 Task: Find connections with filter location Lākheri with filter topic #linkedinwith filter profile language French with filter current company Park+ with filter school Dr. B.C. Roy Engineering College with filter industry Events Services with filter service category Immigration Law with filter keywords title Mechanic
Action: Mouse moved to (292, 191)
Screenshot: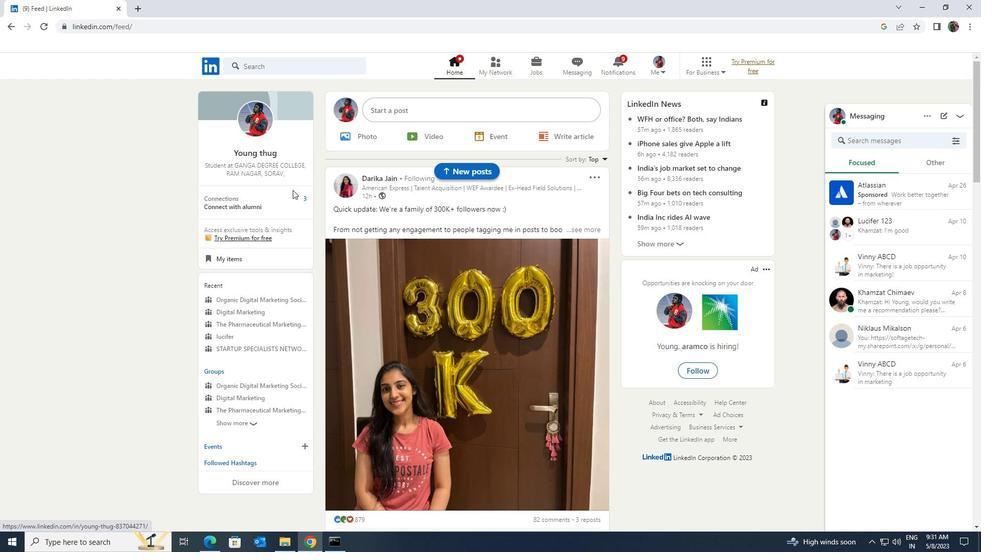 
Action: Mouse pressed left at (292, 191)
Screenshot: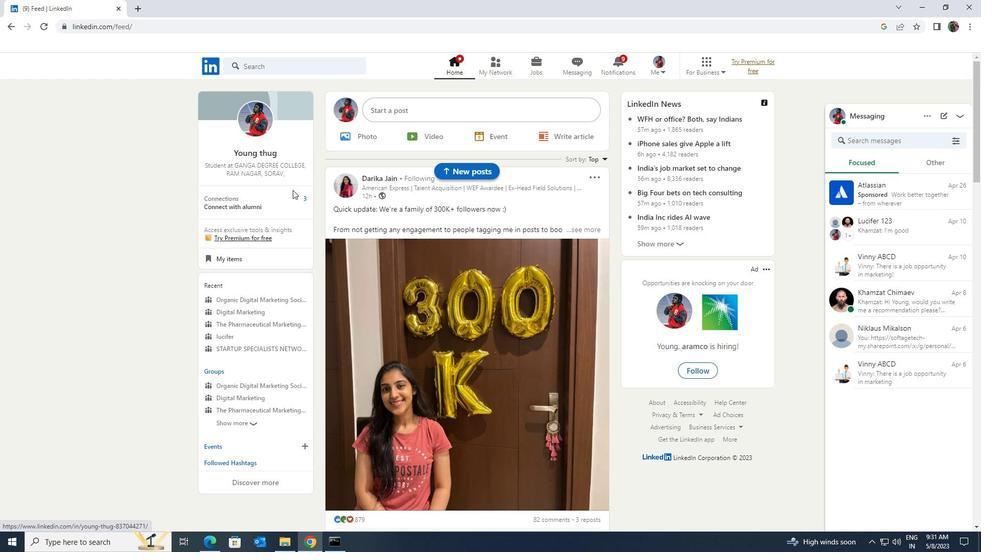 
Action: Mouse moved to (294, 199)
Screenshot: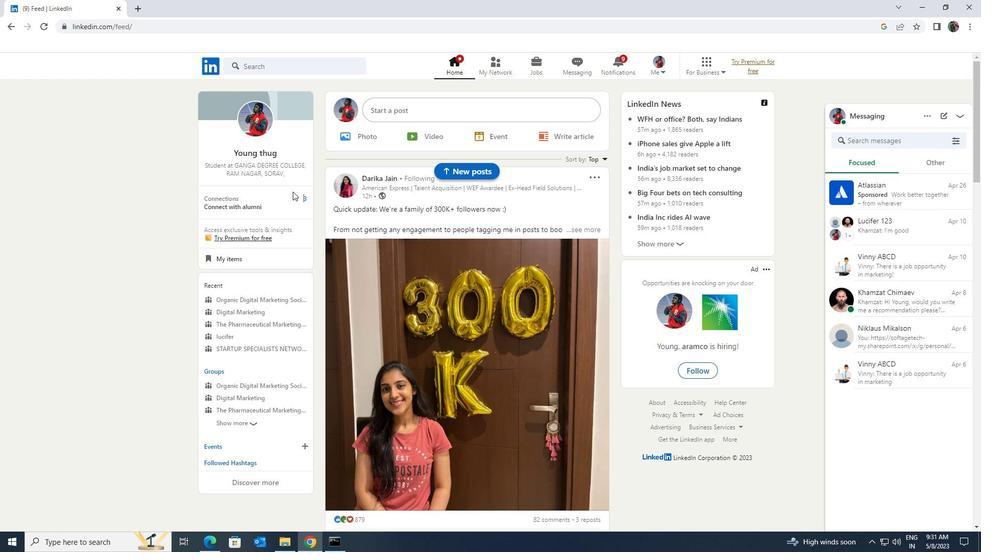 
Action: Mouse pressed left at (294, 199)
Screenshot: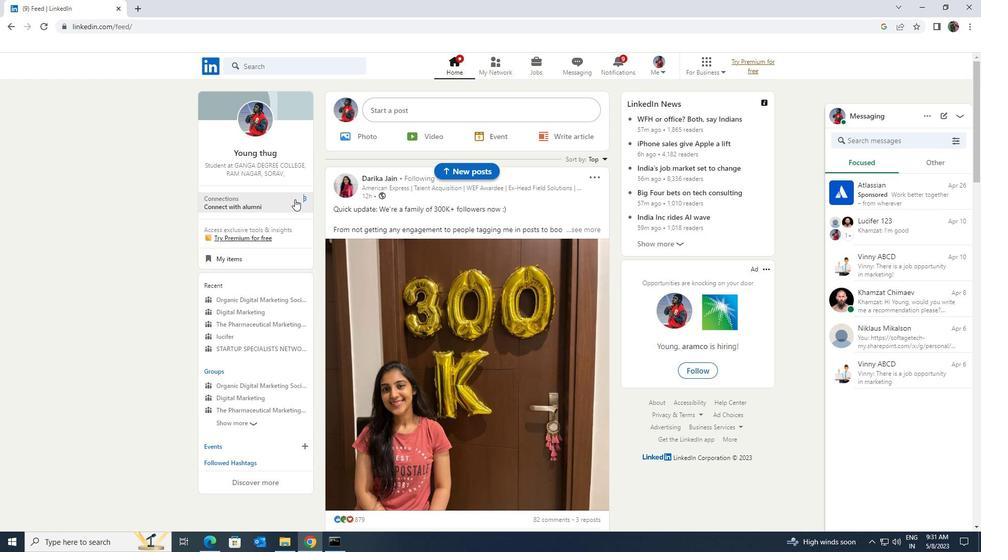 
Action: Mouse moved to (293, 121)
Screenshot: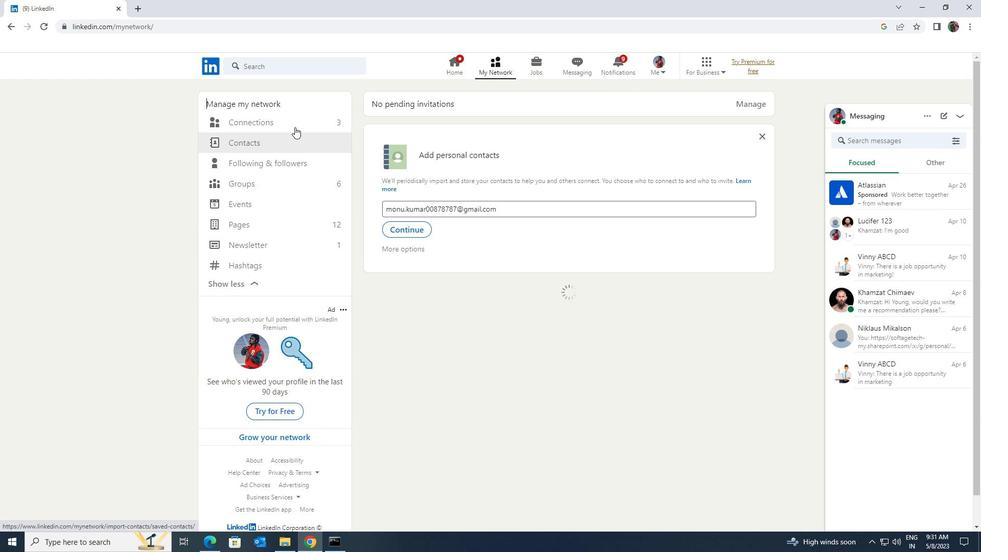 
Action: Mouse pressed left at (293, 121)
Screenshot: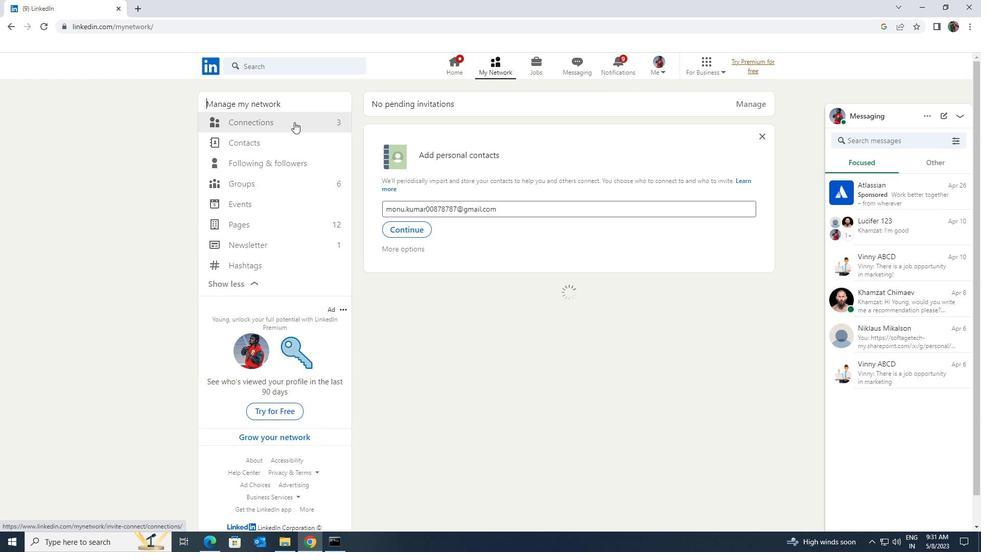 
Action: Mouse moved to (545, 125)
Screenshot: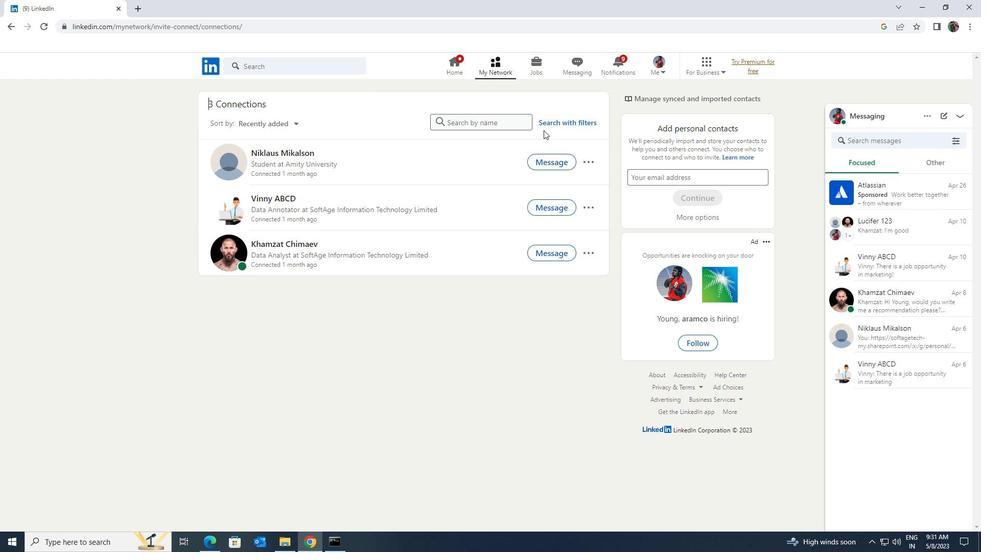 
Action: Mouse pressed left at (545, 125)
Screenshot: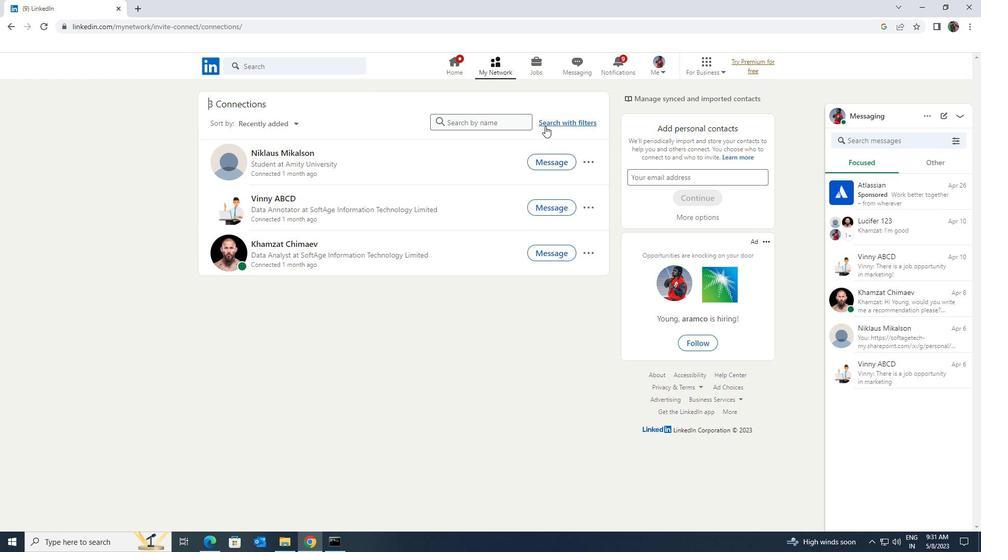 
Action: Mouse moved to (530, 95)
Screenshot: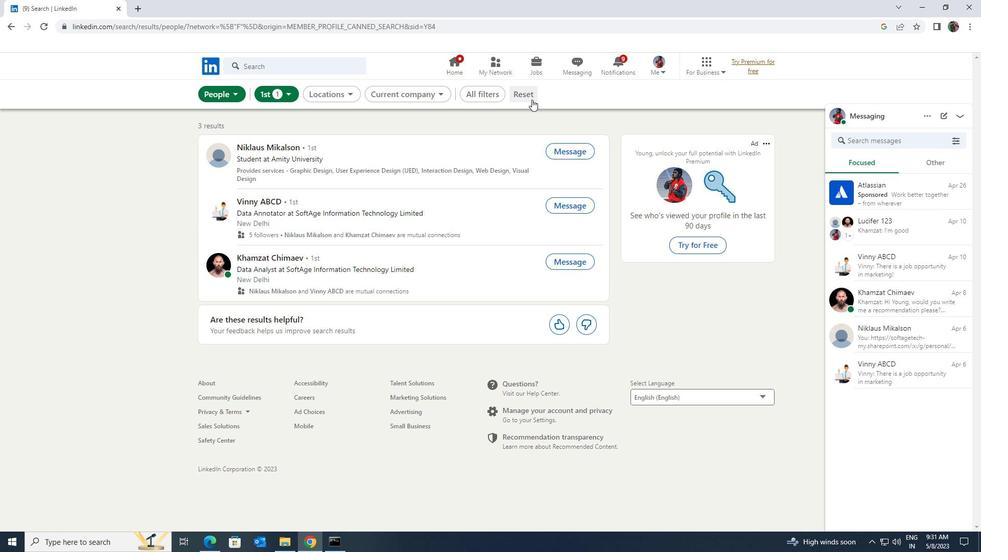 
Action: Mouse pressed left at (530, 95)
Screenshot: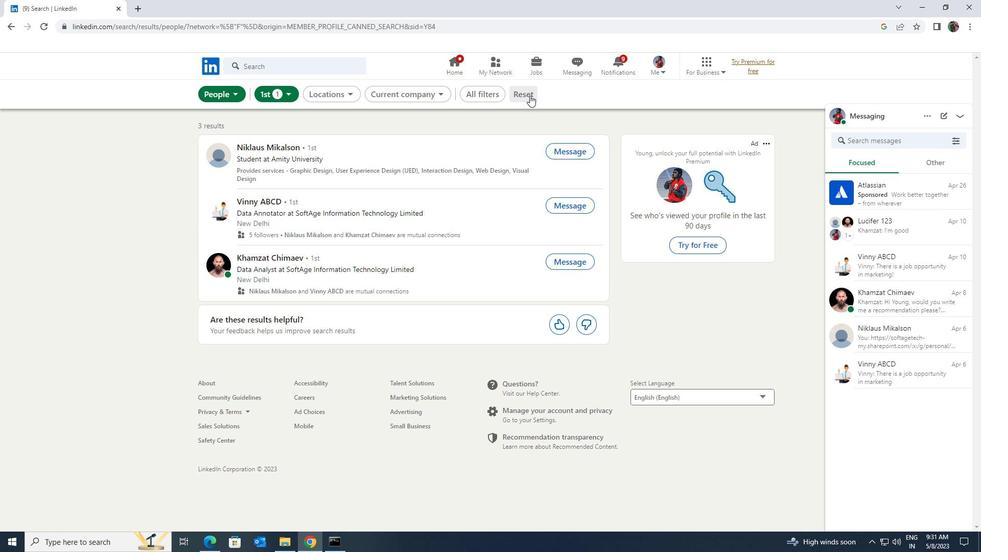 
Action: Mouse moved to (512, 95)
Screenshot: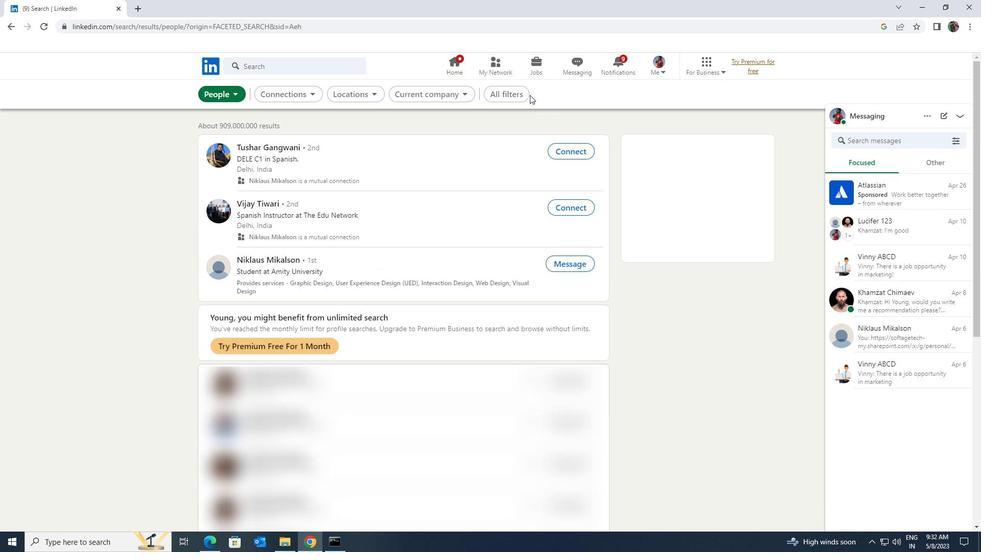 
Action: Mouse pressed left at (512, 95)
Screenshot: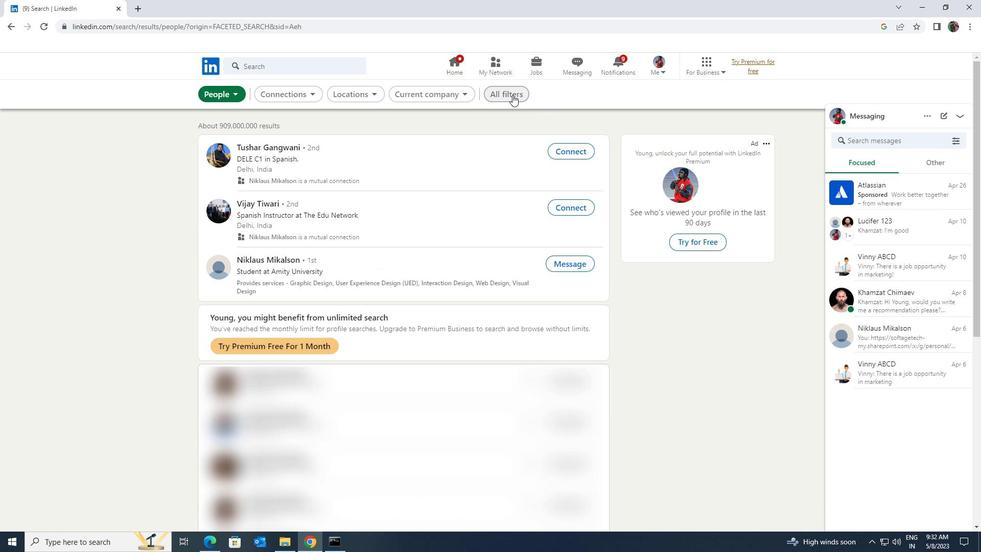 
Action: Mouse moved to (841, 397)
Screenshot: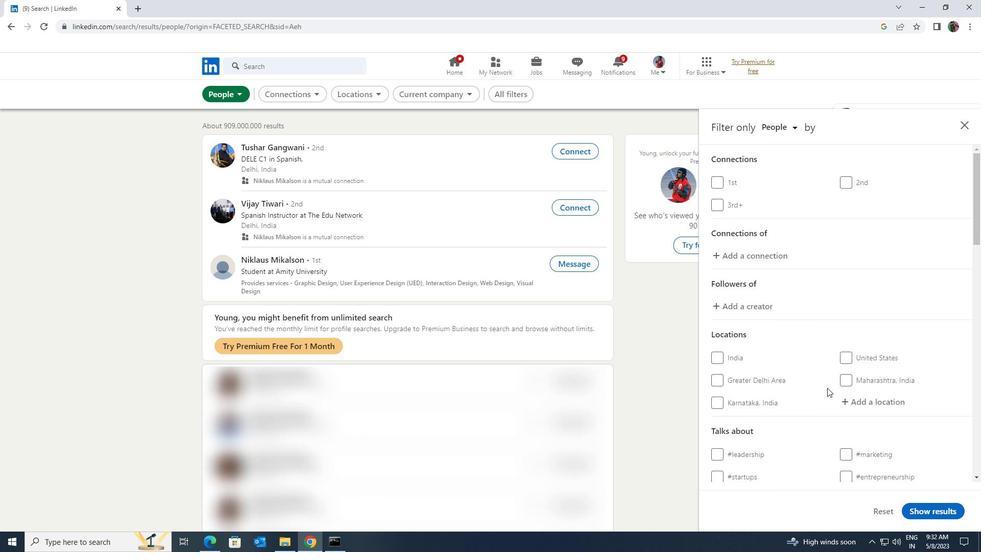 
Action: Mouse pressed left at (841, 397)
Screenshot: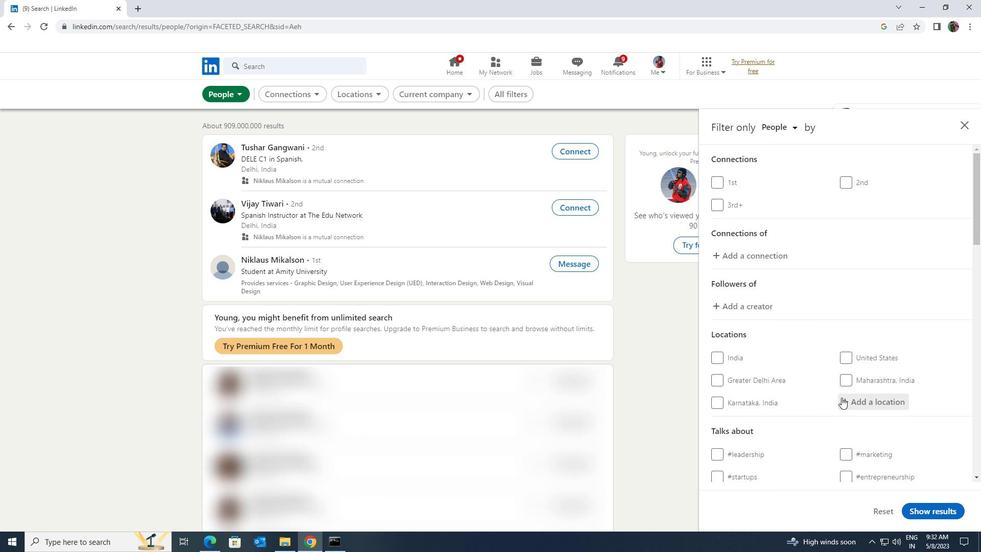 
Action: Key pressed <Key.shift>LAKHERI<Key.enter>
Screenshot: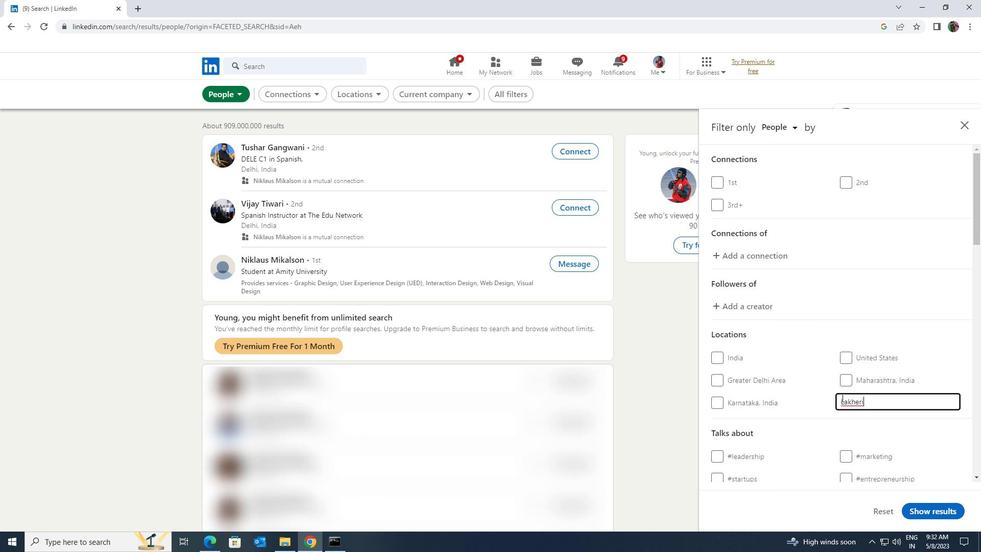 
Action: Mouse scrolled (841, 397) with delta (0, 0)
Screenshot: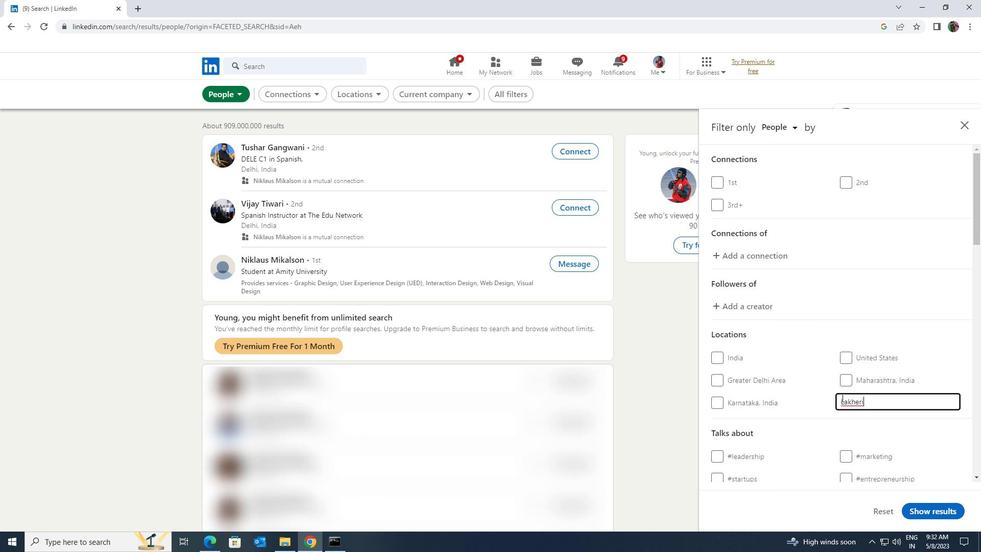 
Action: Mouse scrolled (841, 397) with delta (0, 0)
Screenshot: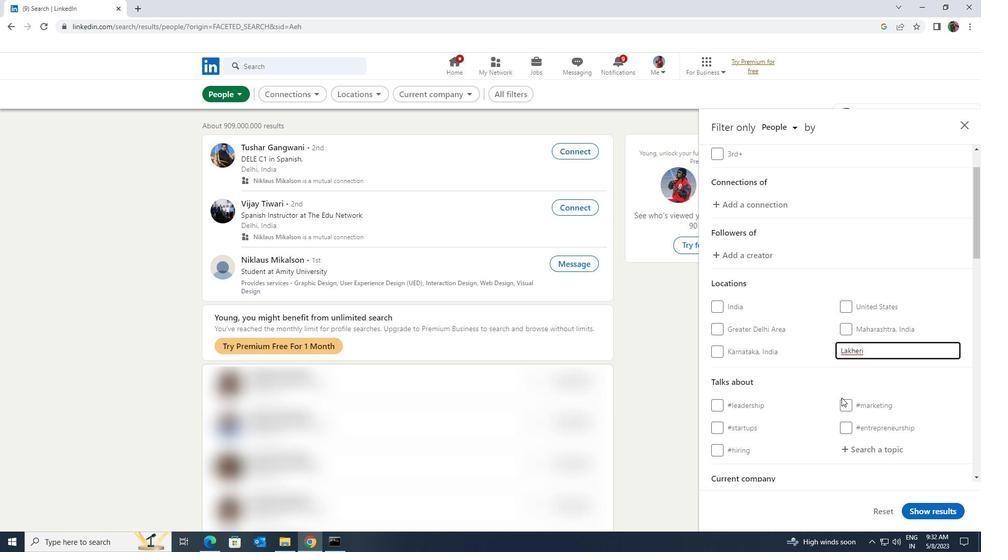 
Action: Mouse moved to (843, 397)
Screenshot: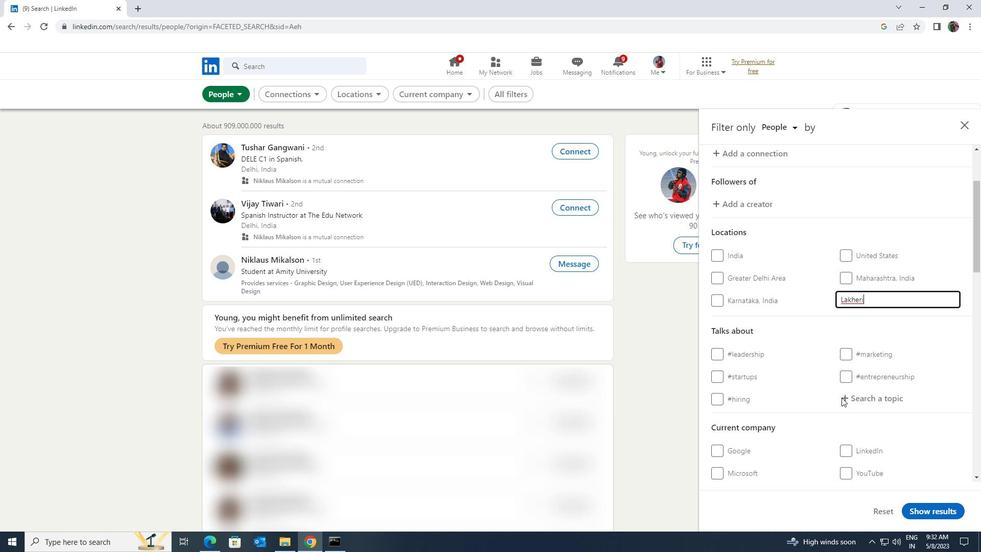 
Action: Mouse pressed left at (843, 397)
Screenshot: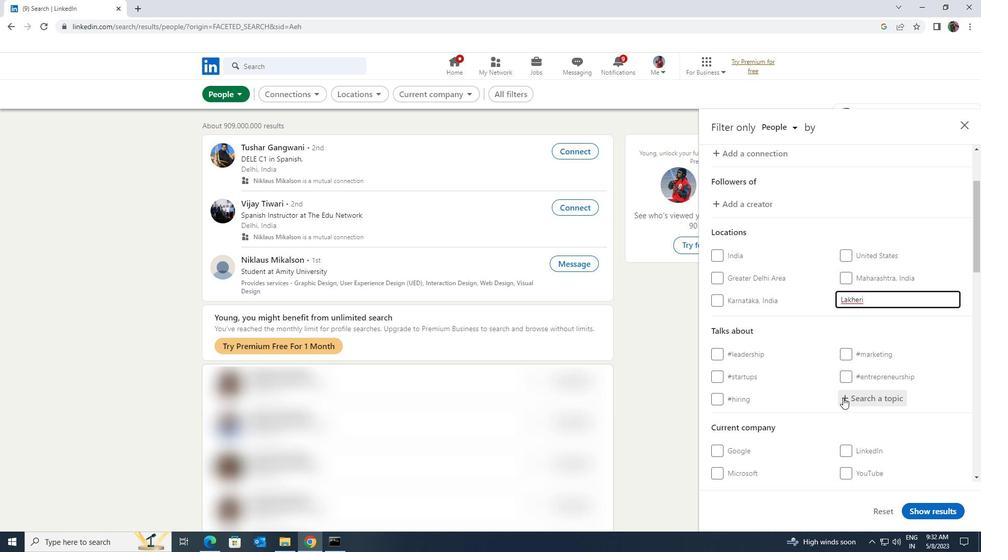 
Action: Key pressed <Key.shift>LINKEDI
Screenshot: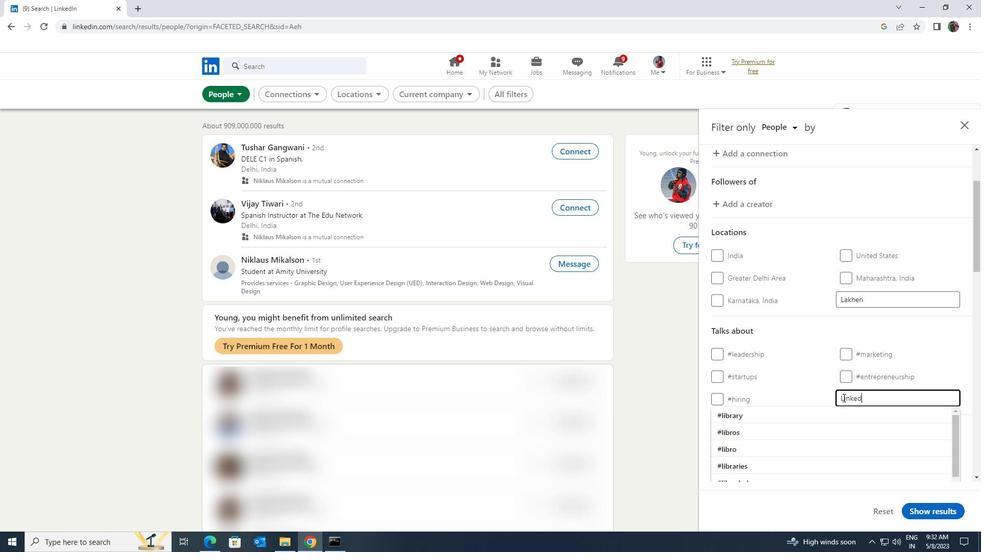 
Action: Mouse moved to (843, 407)
Screenshot: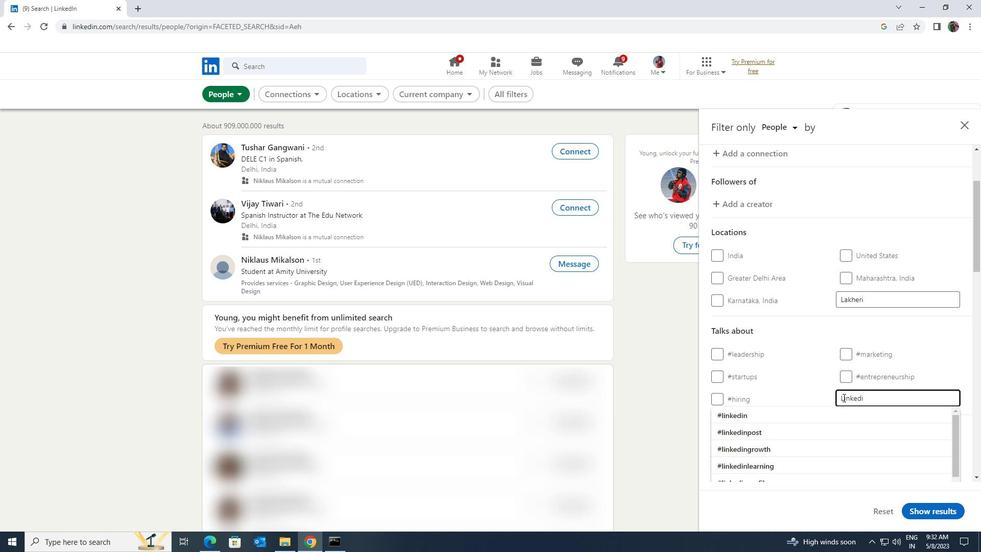 
Action: Mouse pressed left at (843, 407)
Screenshot: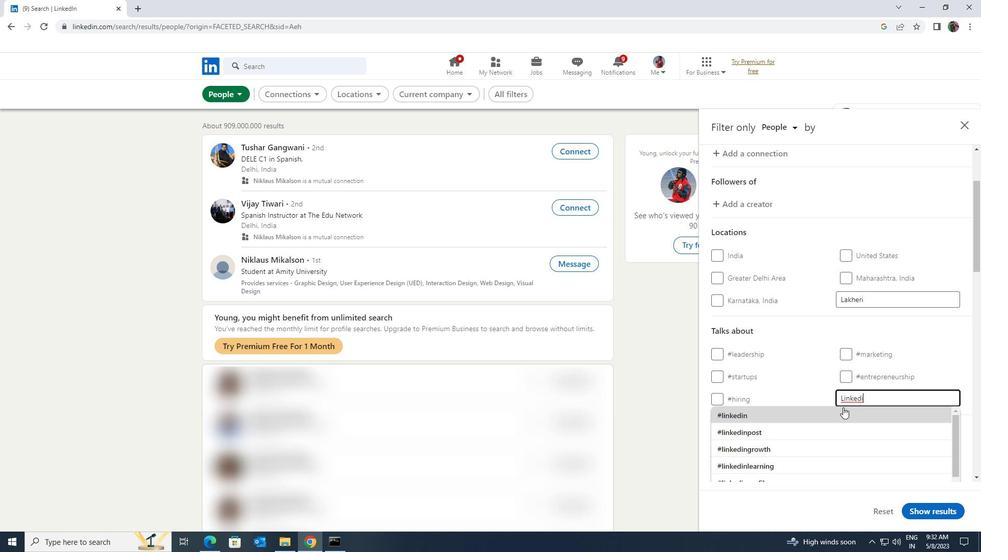 
Action: Mouse scrolled (843, 406) with delta (0, 0)
Screenshot: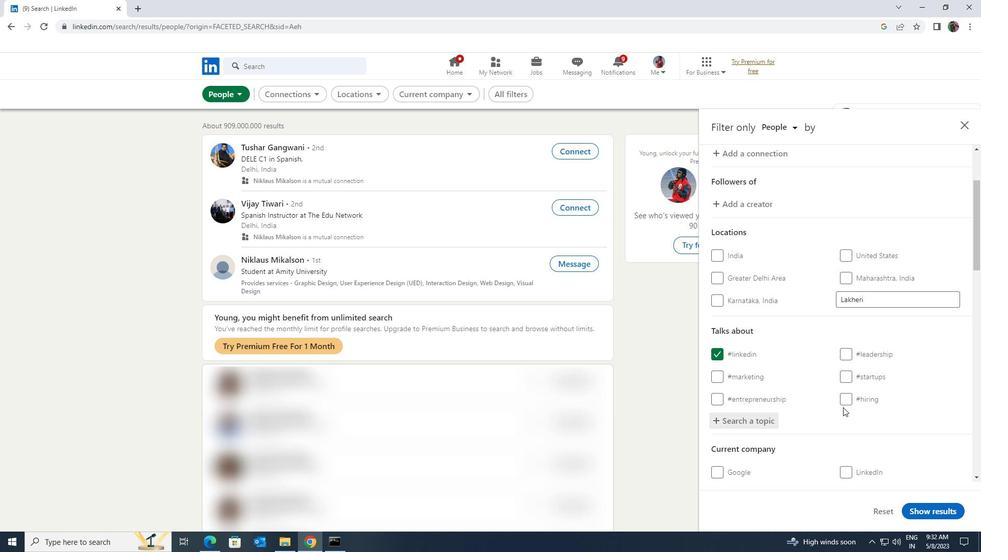 
Action: Mouse scrolled (843, 406) with delta (0, 0)
Screenshot: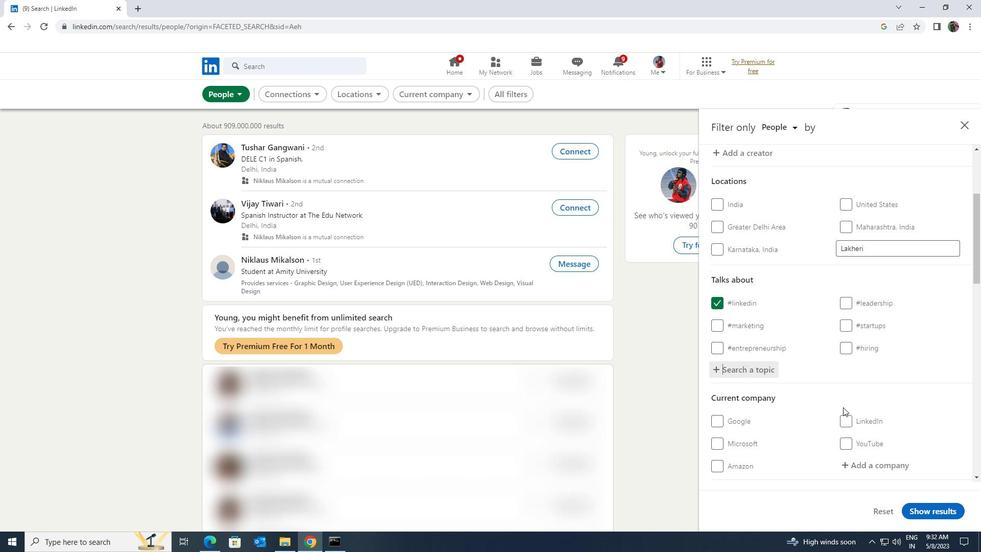 
Action: Mouse scrolled (843, 406) with delta (0, 0)
Screenshot: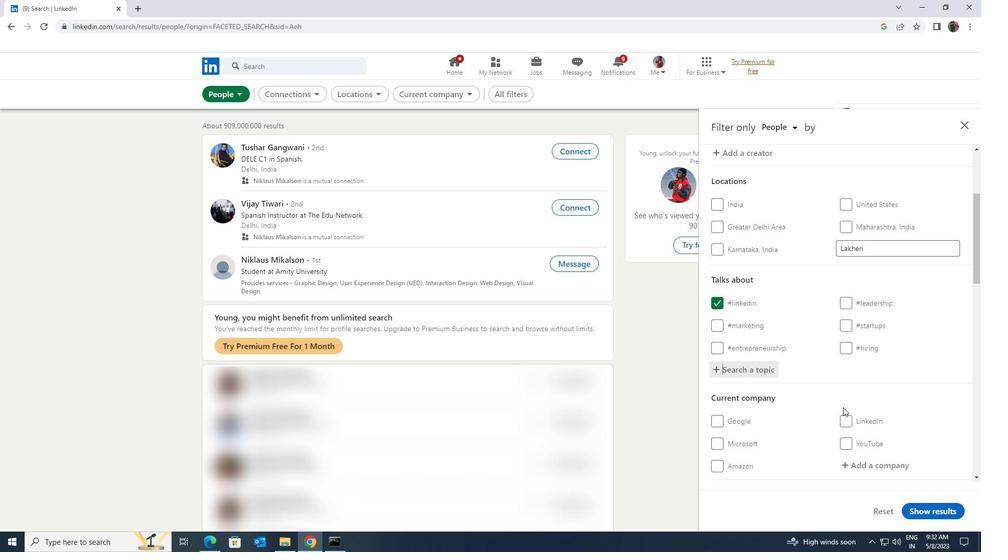 
Action: Mouse scrolled (843, 406) with delta (0, 0)
Screenshot: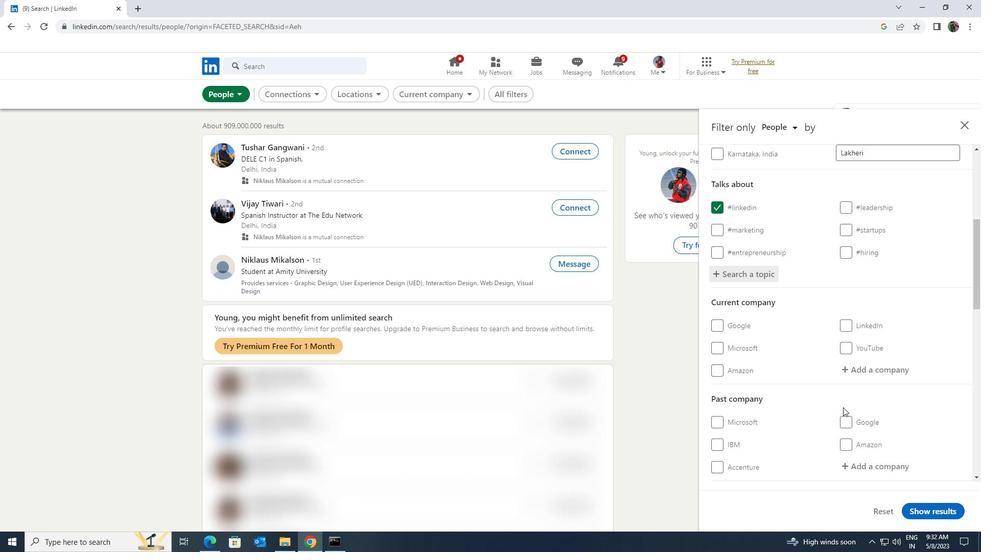 
Action: Mouse scrolled (843, 406) with delta (0, 0)
Screenshot: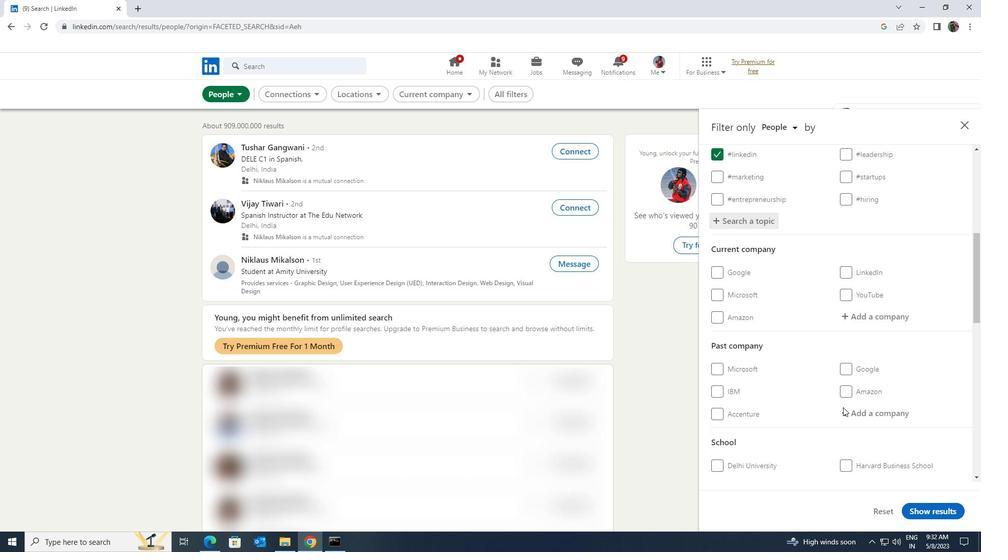 
Action: Mouse scrolled (843, 406) with delta (0, 0)
Screenshot: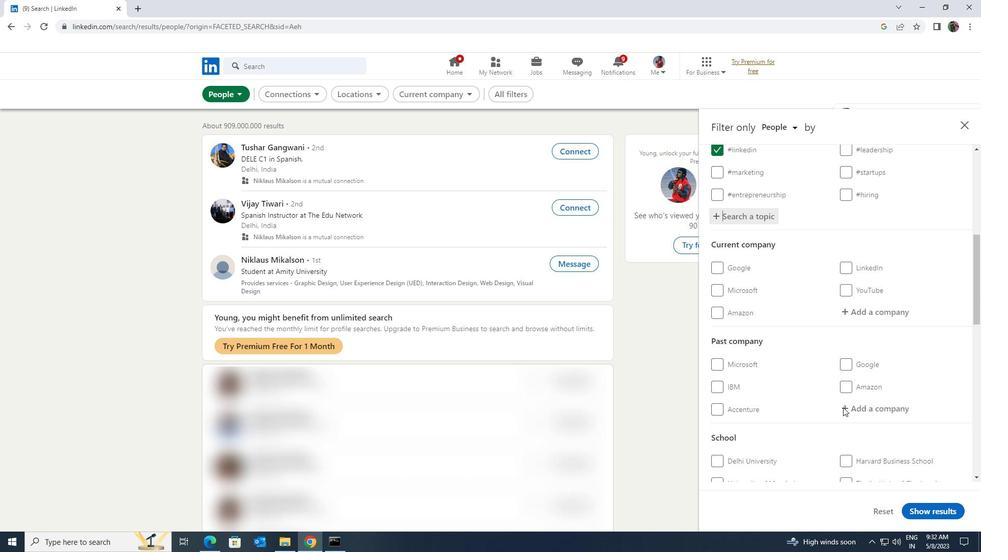 
Action: Mouse scrolled (843, 406) with delta (0, 0)
Screenshot: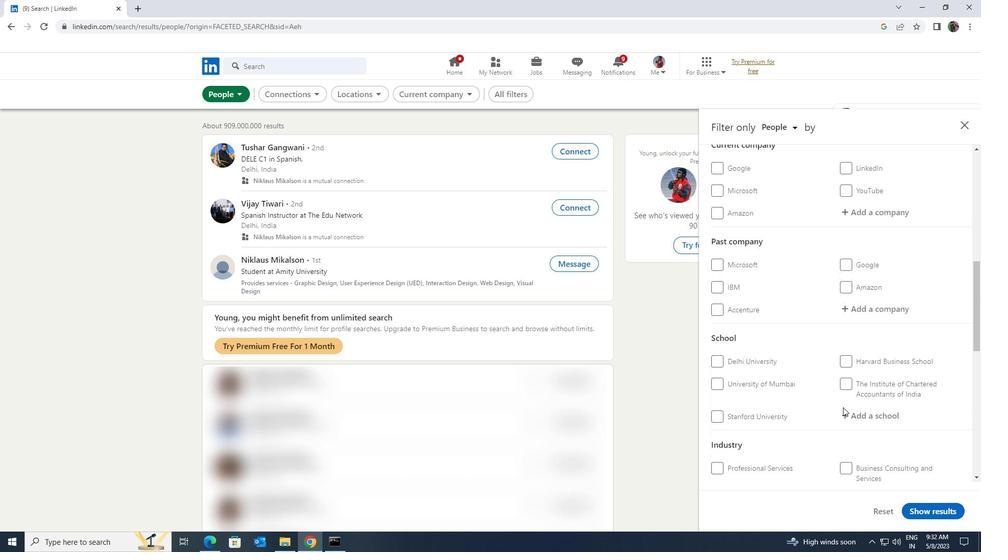 
Action: Mouse scrolled (843, 406) with delta (0, 0)
Screenshot: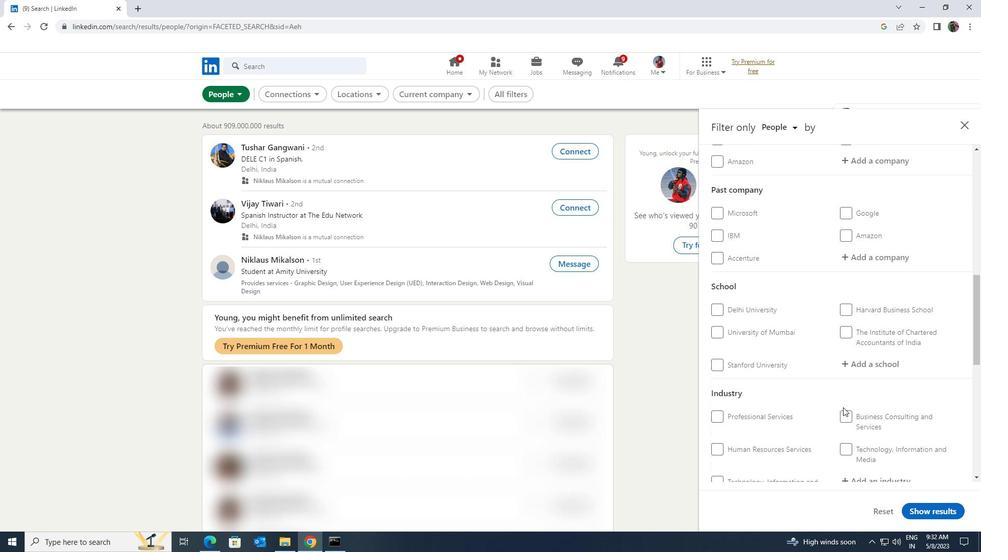 
Action: Mouse scrolled (843, 406) with delta (0, 0)
Screenshot: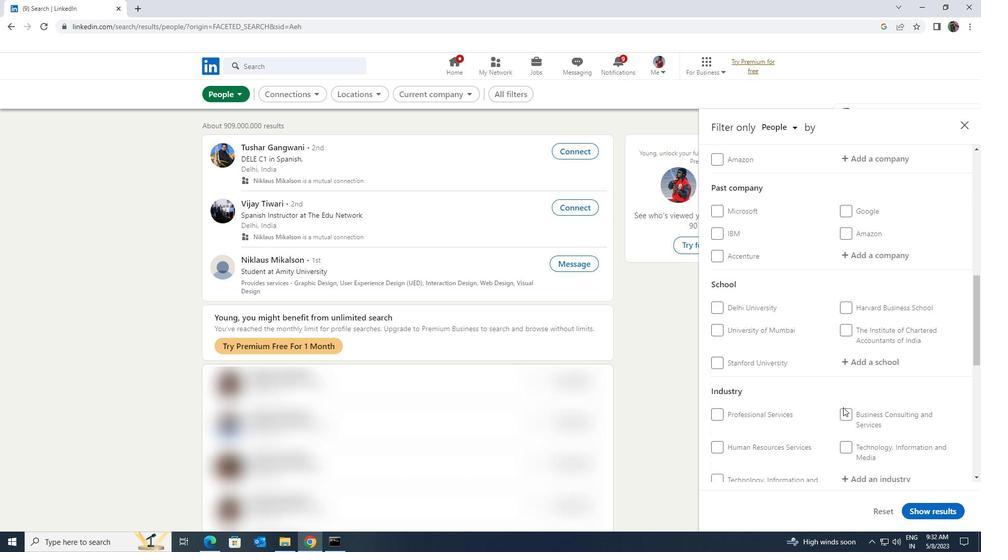 
Action: Mouse scrolled (843, 406) with delta (0, 0)
Screenshot: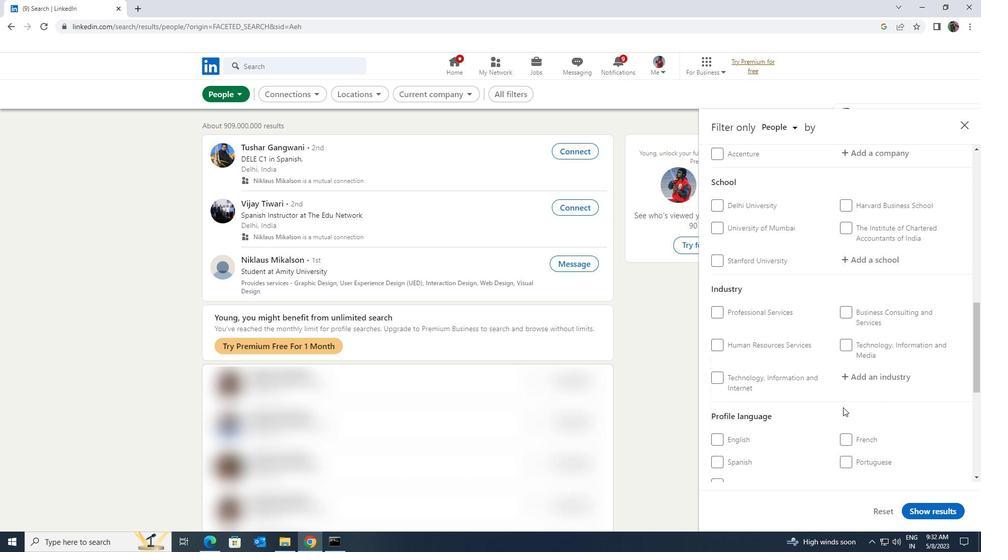 
Action: Mouse moved to (846, 389)
Screenshot: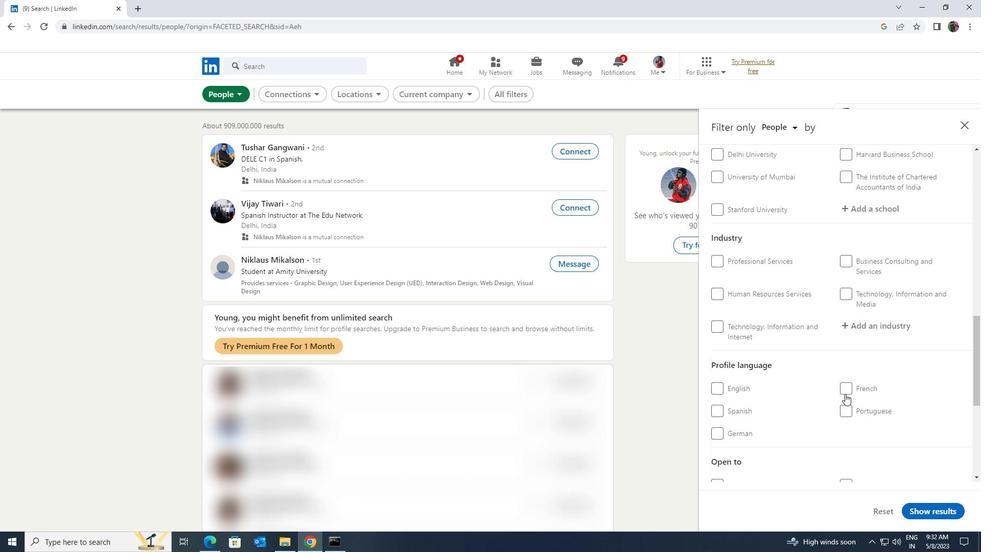 
Action: Mouse pressed left at (846, 389)
Screenshot: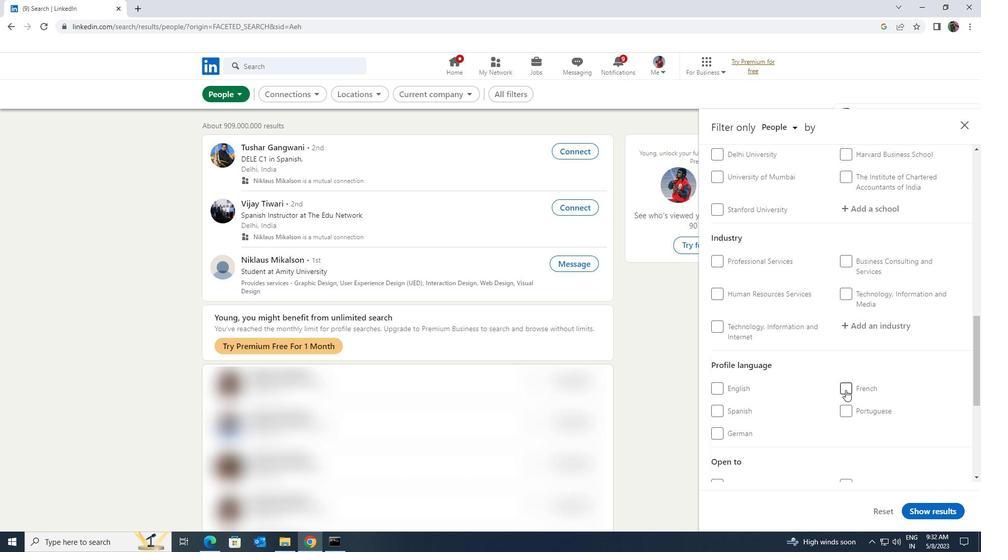 
Action: Mouse scrolled (846, 390) with delta (0, 0)
Screenshot: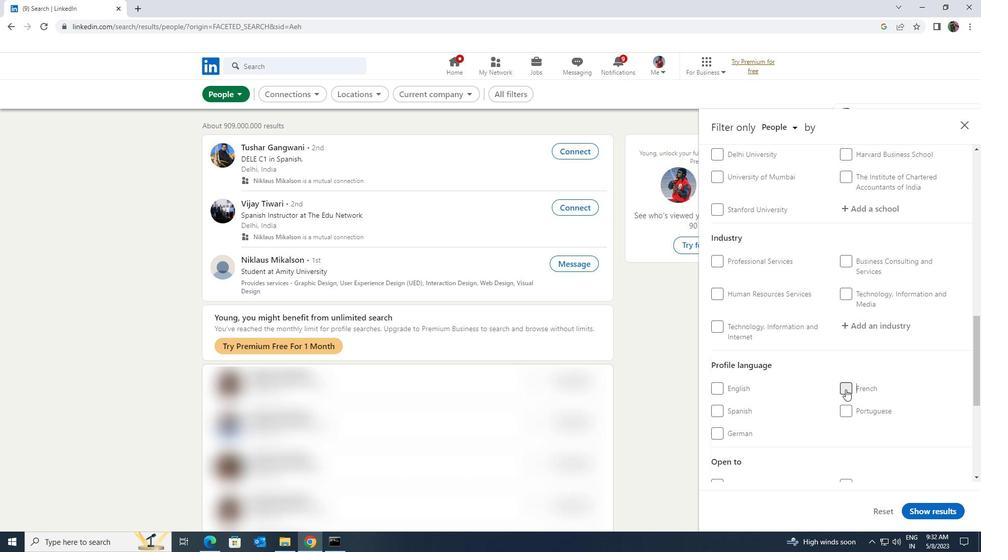 
Action: Mouse scrolled (846, 390) with delta (0, 0)
Screenshot: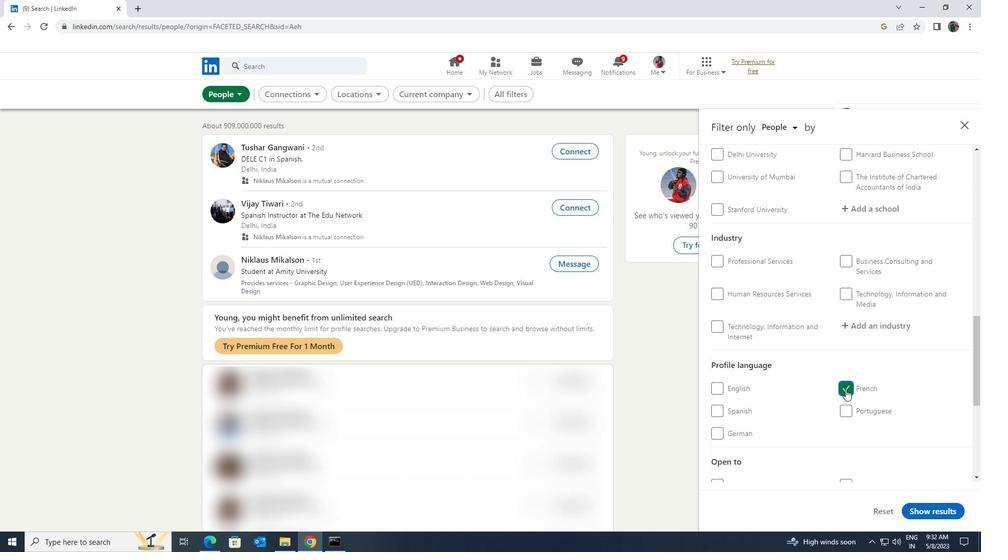 
Action: Mouse scrolled (846, 390) with delta (0, 0)
Screenshot: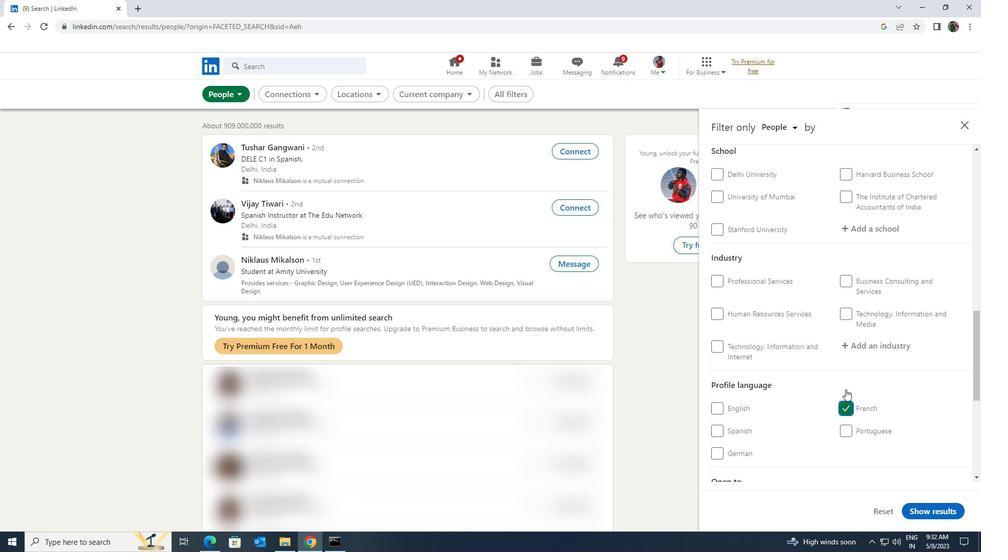 
Action: Mouse scrolled (846, 390) with delta (0, 0)
Screenshot: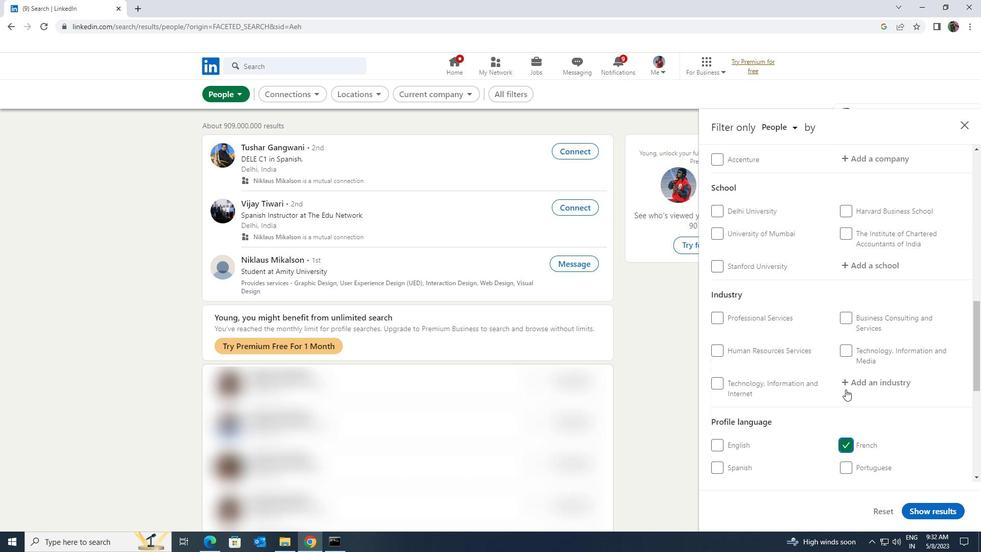 
Action: Mouse scrolled (846, 390) with delta (0, 0)
Screenshot: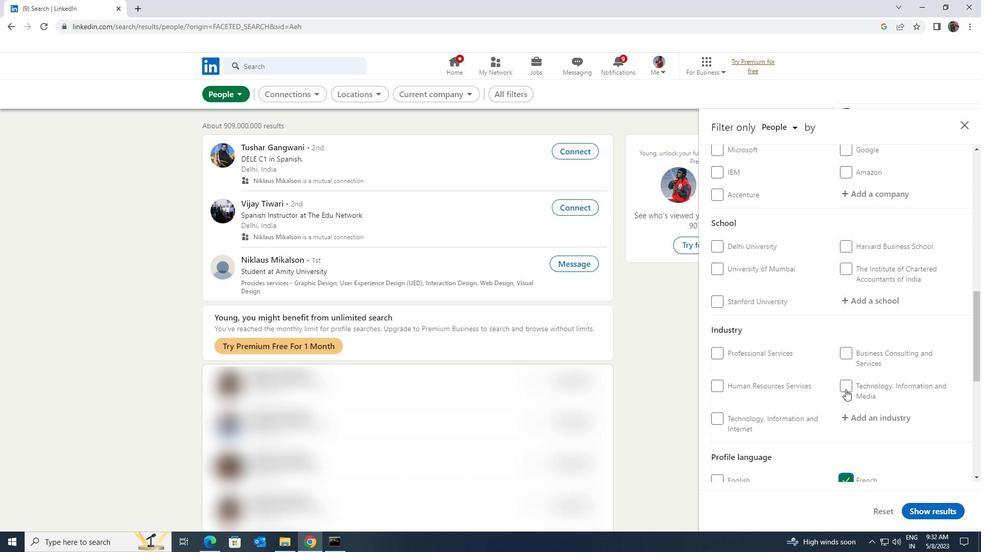 
Action: Mouse scrolled (846, 390) with delta (0, 0)
Screenshot: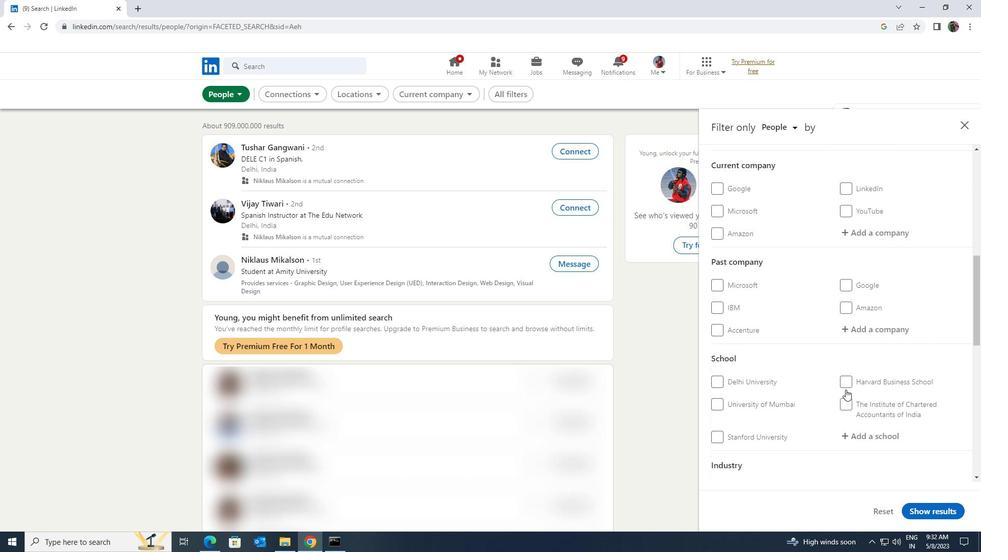 
Action: Mouse scrolled (846, 390) with delta (0, 0)
Screenshot: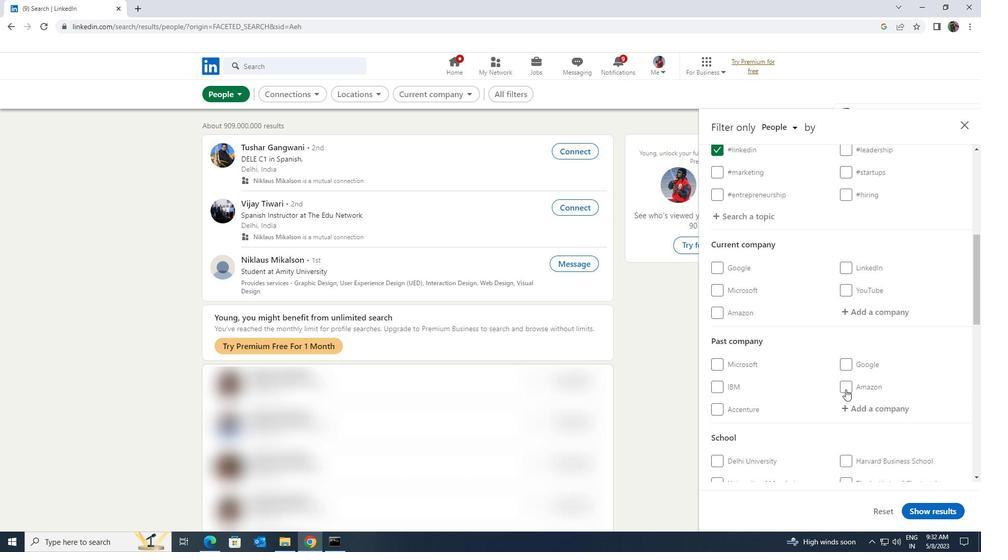 
Action: Mouse scrolled (846, 390) with delta (0, 0)
Screenshot: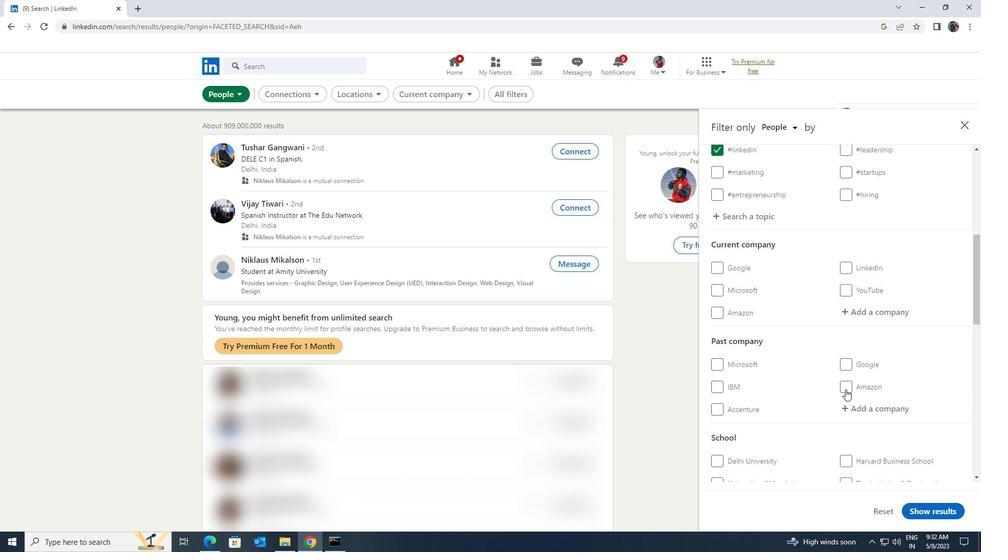 
Action: Mouse moved to (854, 410)
Screenshot: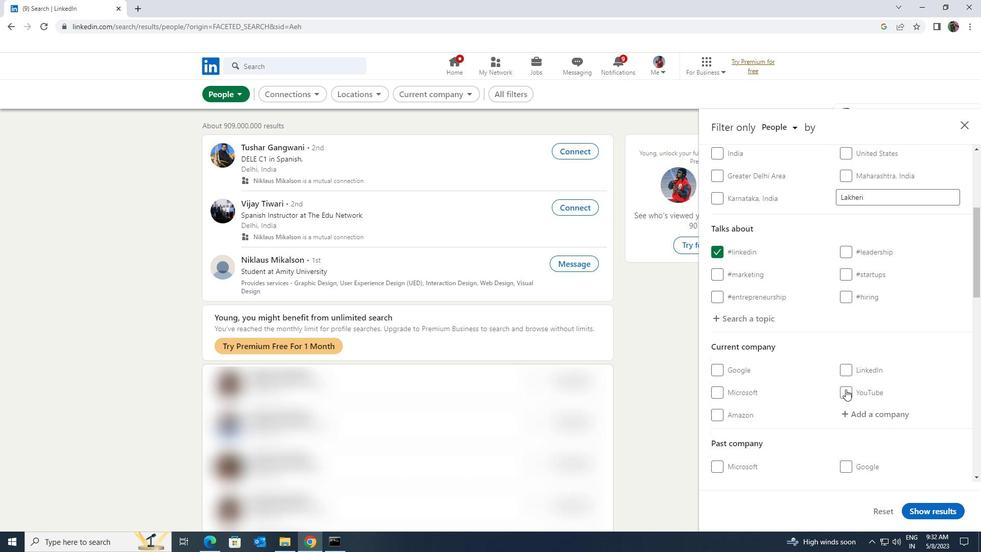 
Action: Mouse pressed left at (854, 410)
Screenshot: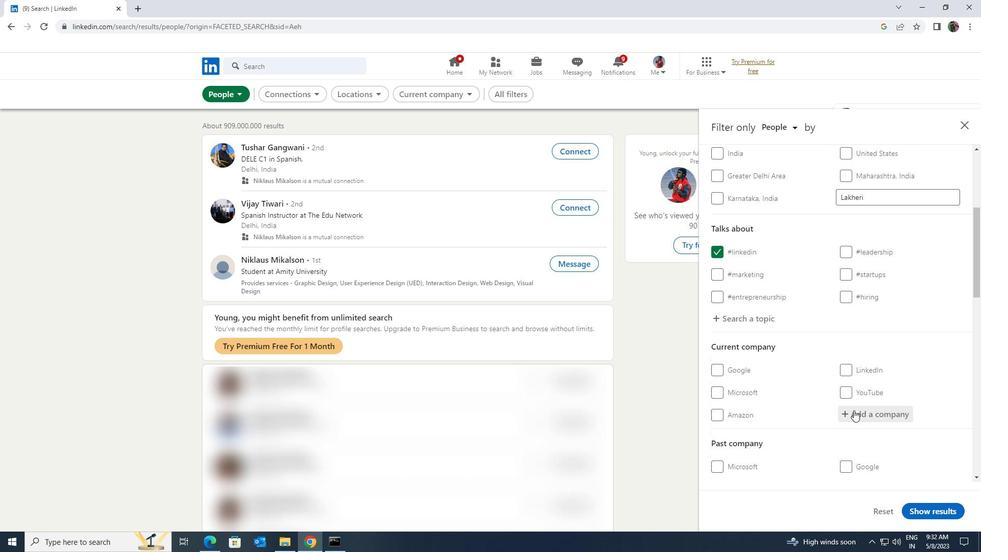 
Action: Key pressed <Key.shift>PARK+
Screenshot: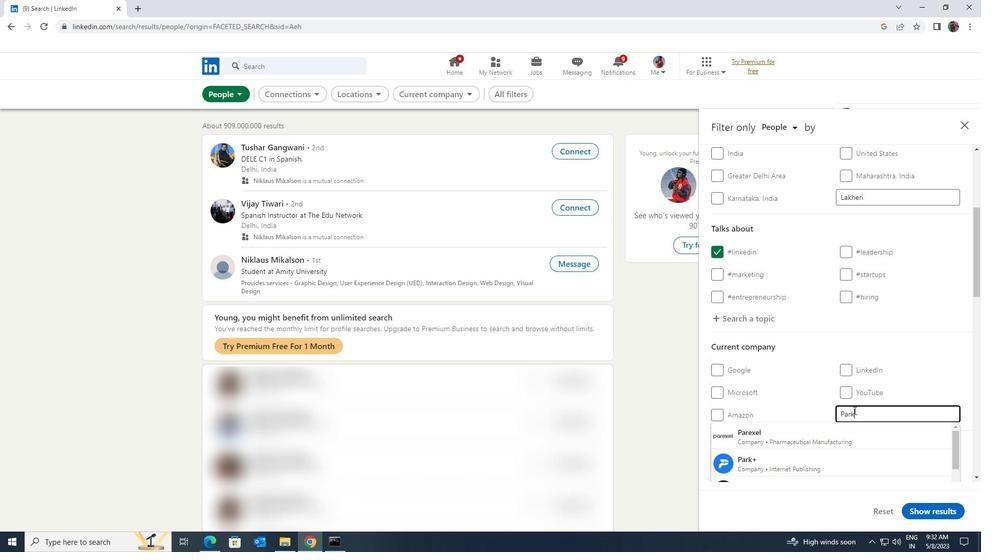 
Action: Mouse moved to (854, 425)
Screenshot: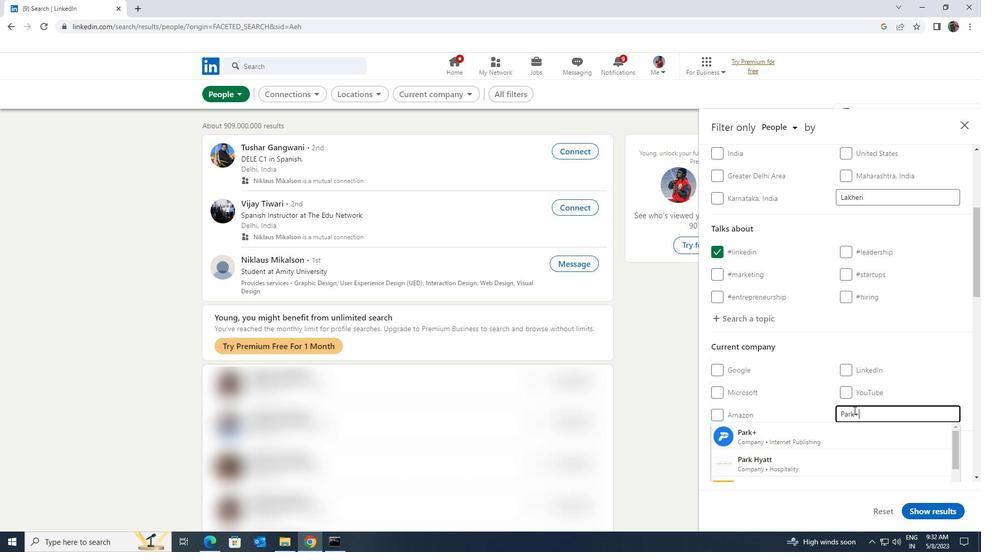 
Action: Mouse pressed left at (854, 425)
Screenshot: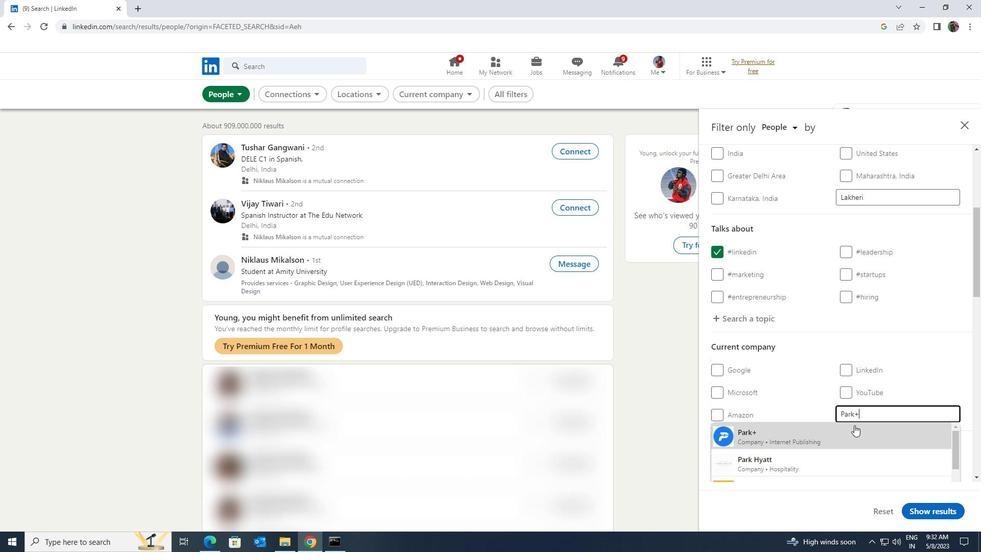 
Action: Mouse moved to (855, 423)
Screenshot: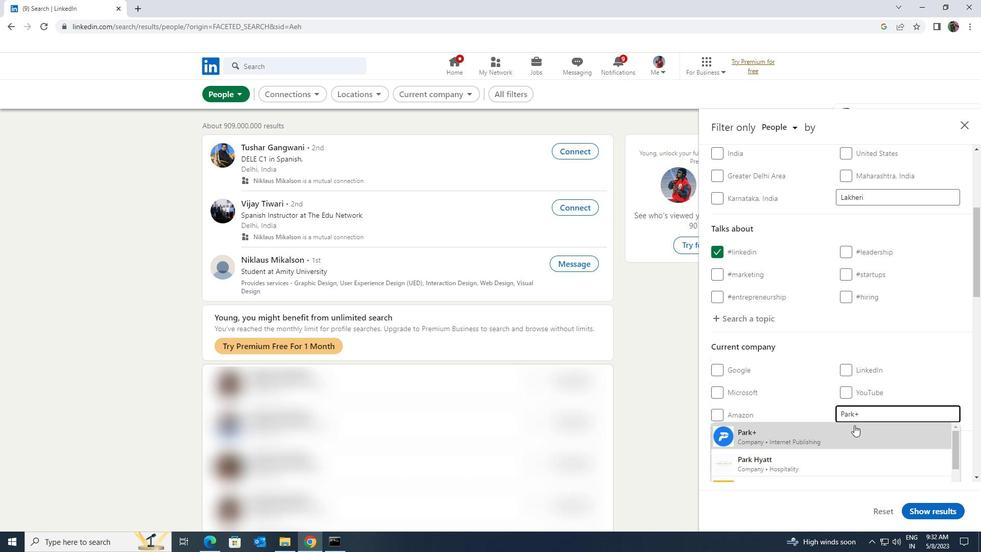 
Action: Mouse scrolled (855, 423) with delta (0, 0)
Screenshot: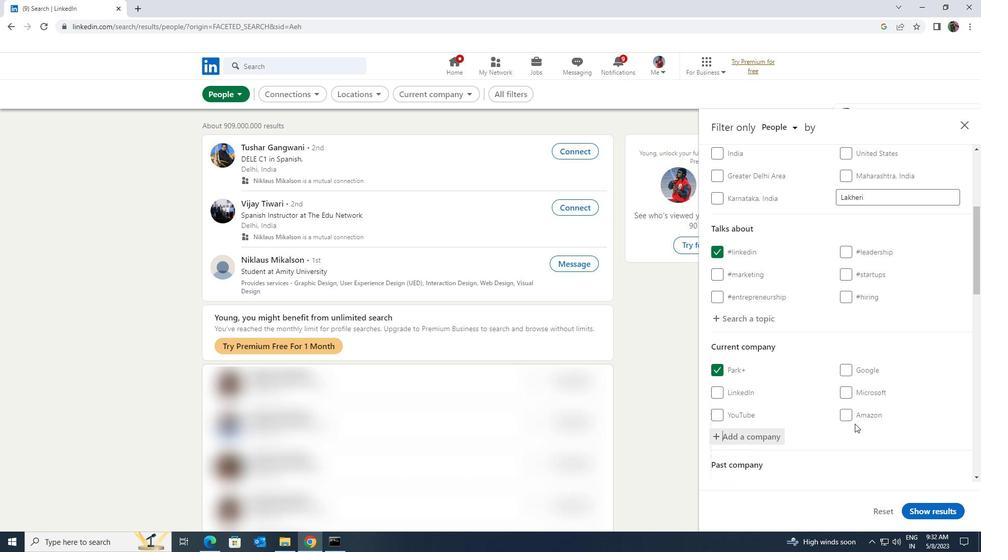 
Action: Mouse scrolled (855, 423) with delta (0, 0)
Screenshot: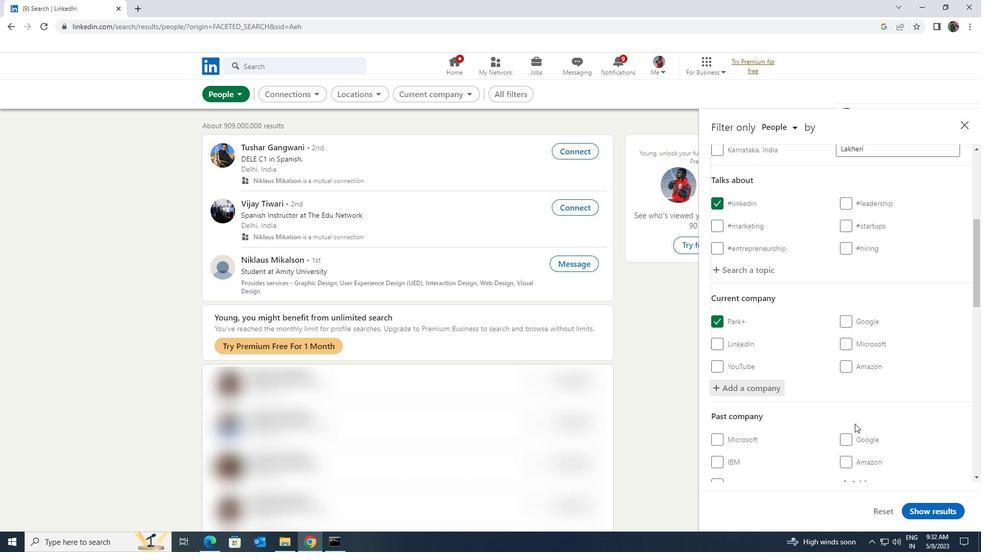 
Action: Mouse scrolled (855, 423) with delta (0, 0)
Screenshot: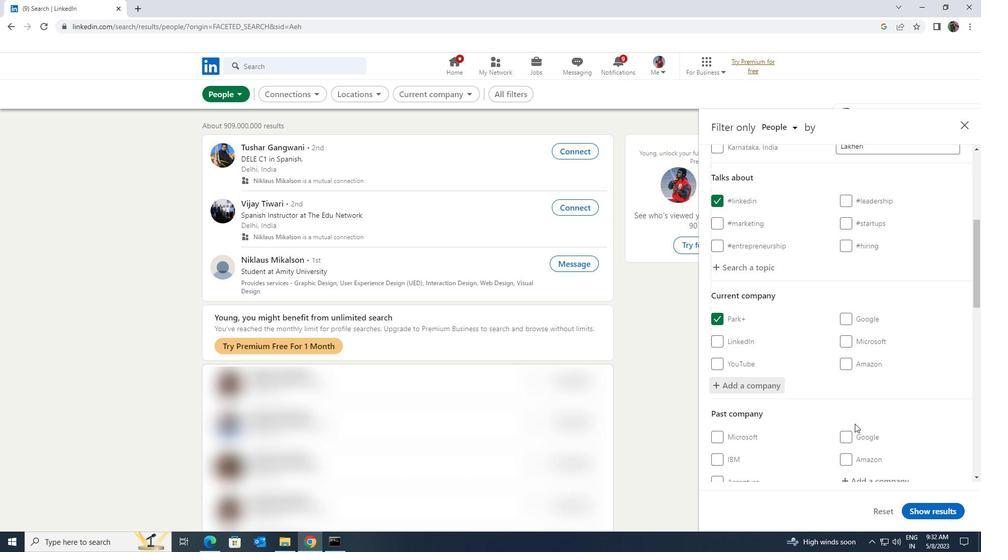 
Action: Mouse scrolled (855, 423) with delta (0, 0)
Screenshot: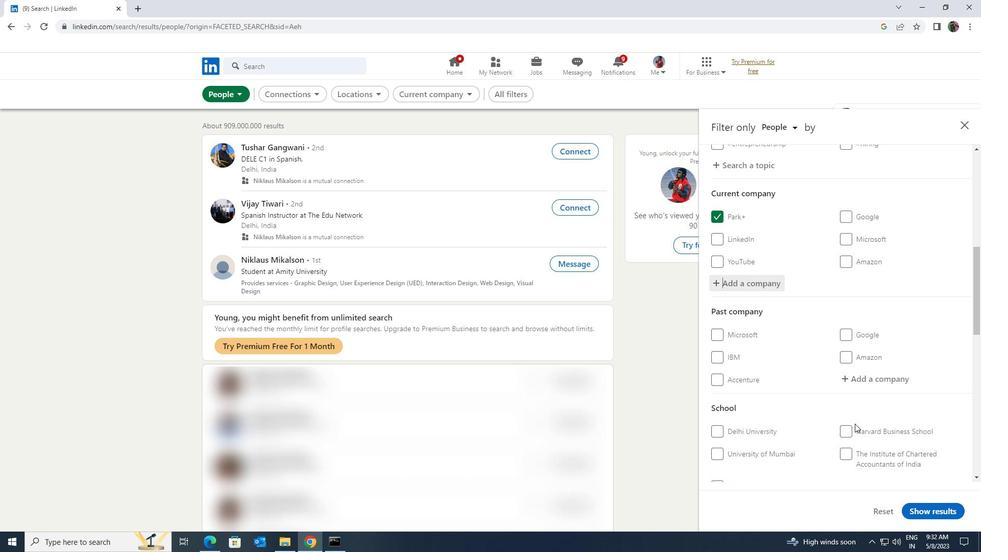 
Action: Mouse scrolled (855, 423) with delta (0, 0)
Screenshot: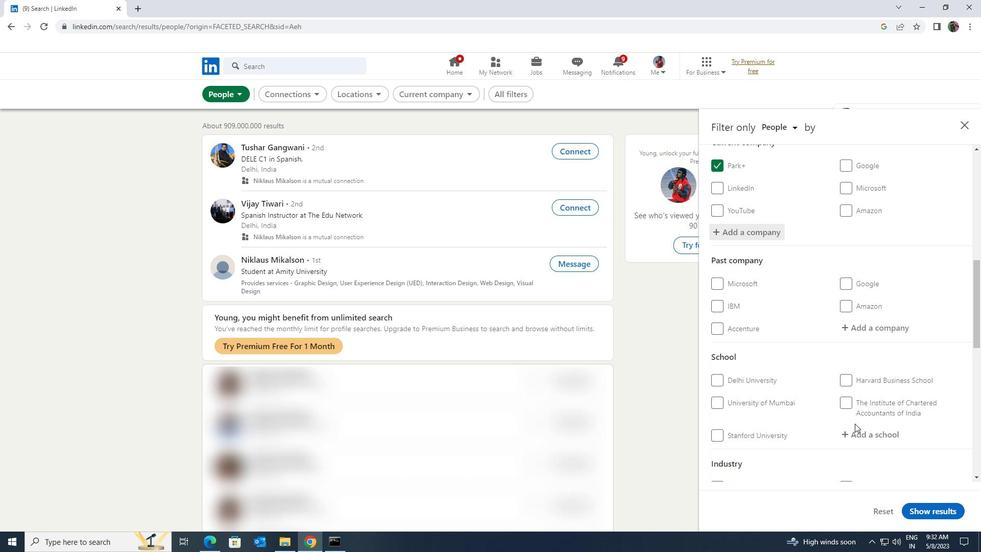 
Action: Mouse moved to (858, 389)
Screenshot: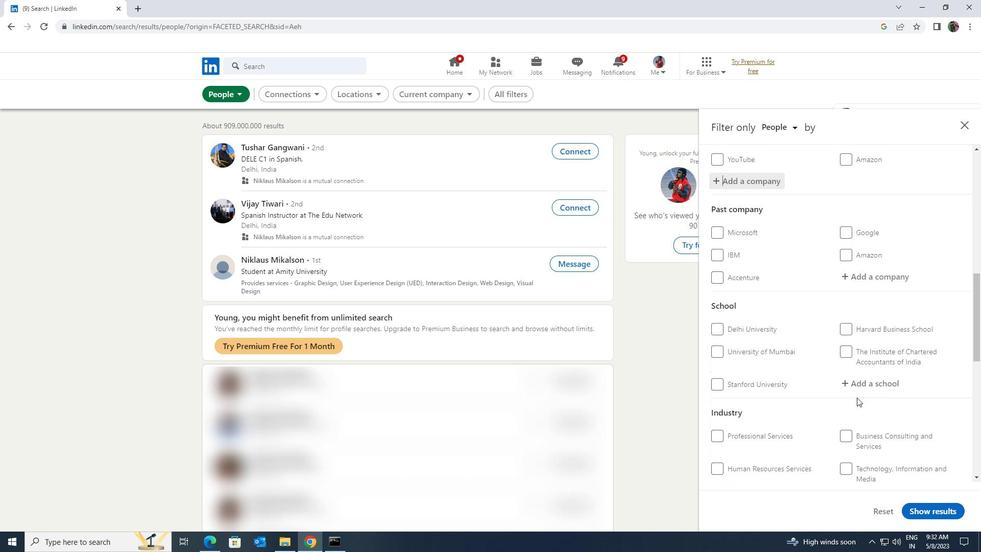 
Action: Mouse pressed left at (858, 389)
Screenshot: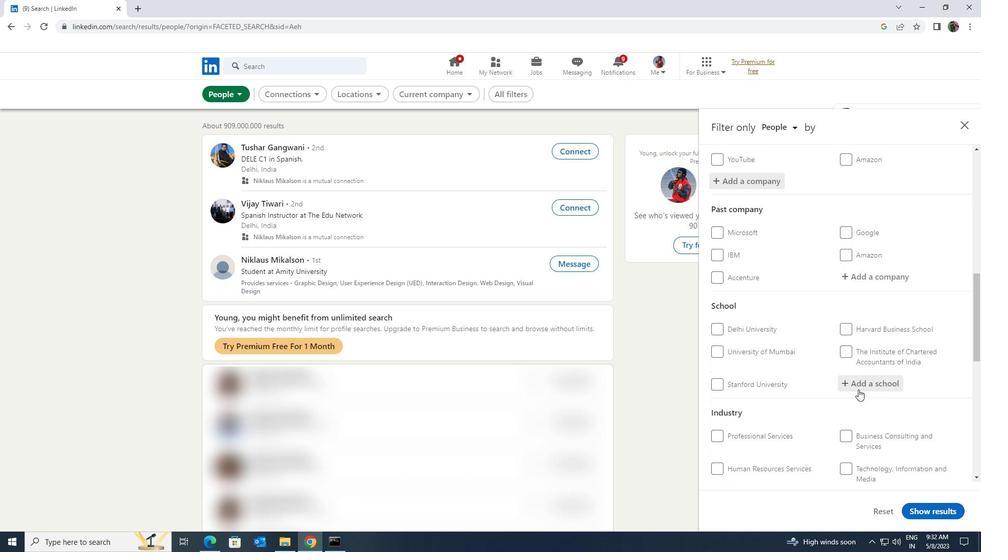 
Action: Key pressed <Key.shift>DR.<Key.shift><Key.shift><Key.shift><Key.shift><Key.shift><Key.shift><Key.shift><Key.shift>B.<Key.shift>C<Key.space>
Screenshot: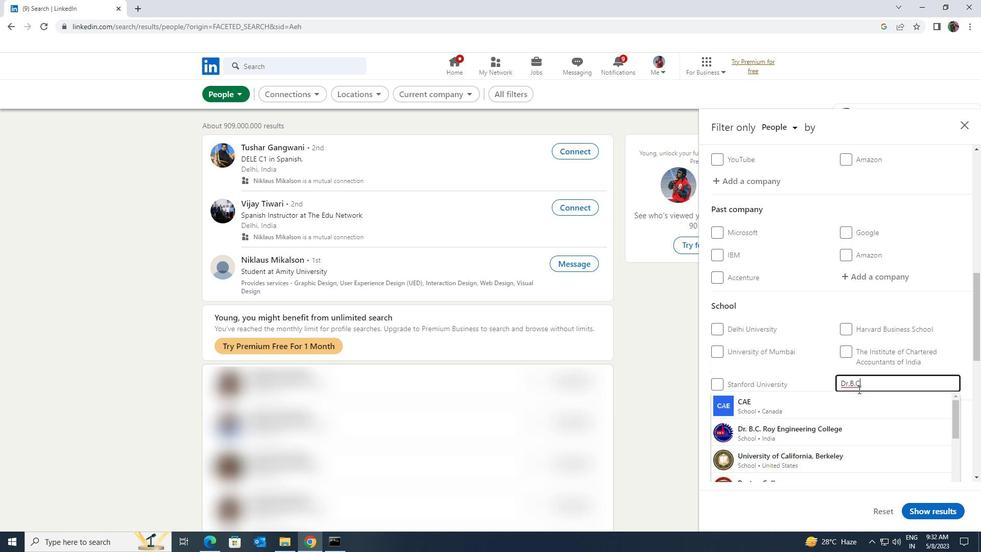 
Action: Mouse moved to (859, 396)
Screenshot: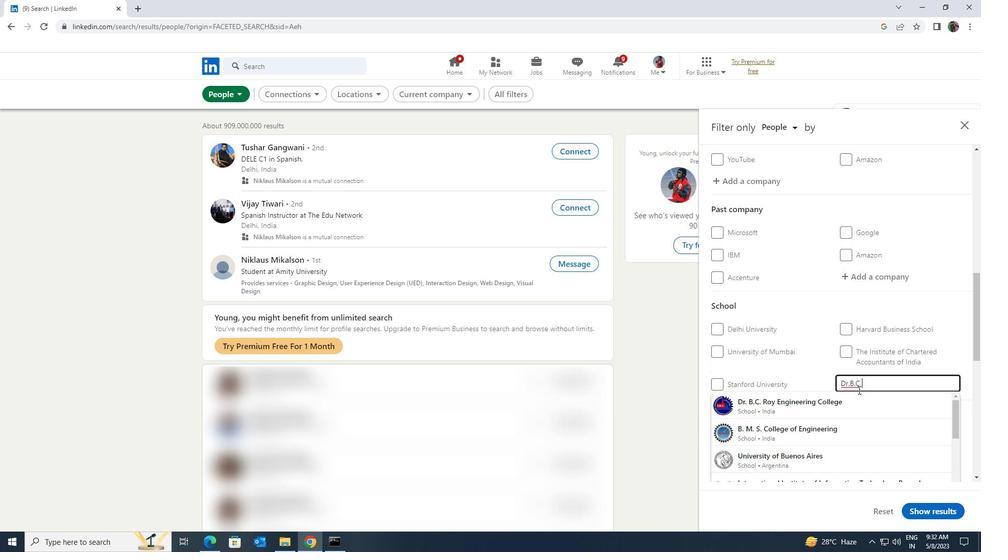 
Action: Mouse pressed left at (859, 396)
Screenshot: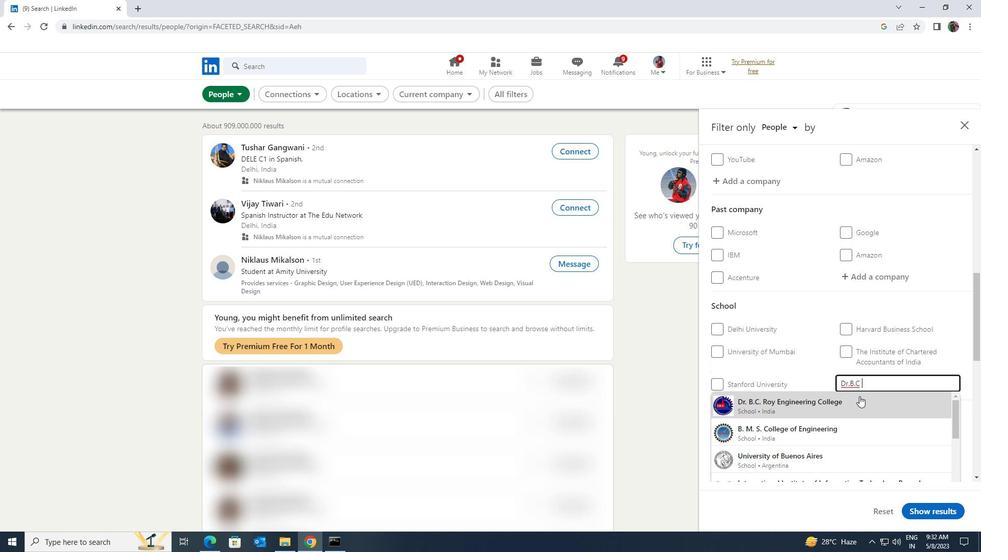 
Action: Mouse moved to (859, 396)
Screenshot: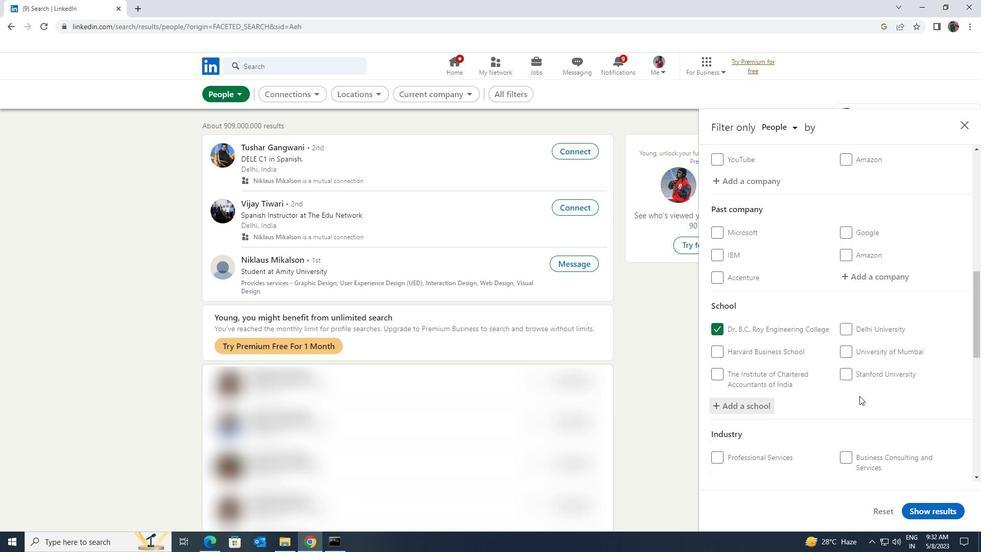 
Action: Mouse scrolled (859, 396) with delta (0, 0)
Screenshot: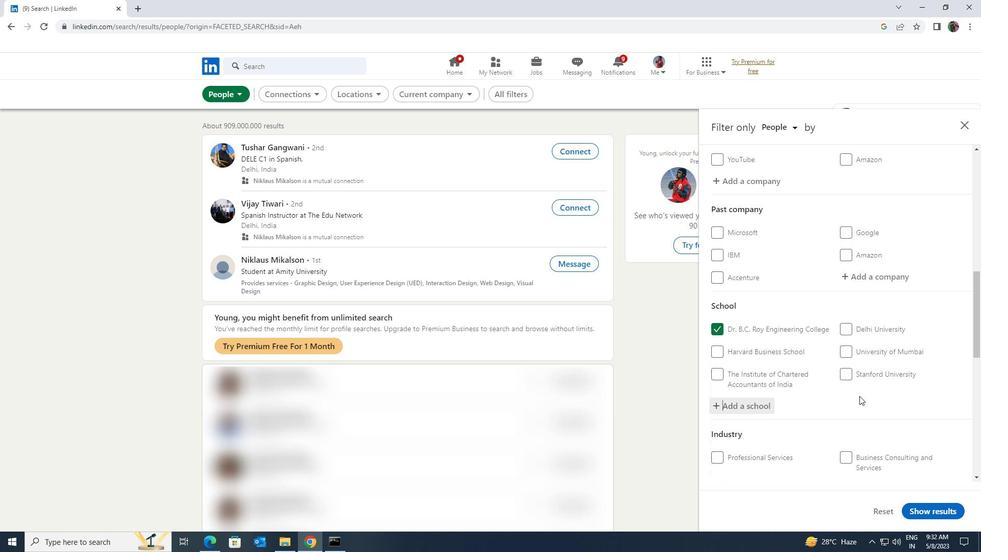 
Action: Mouse scrolled (859, 396) with delta (0, 0)
Screenshot: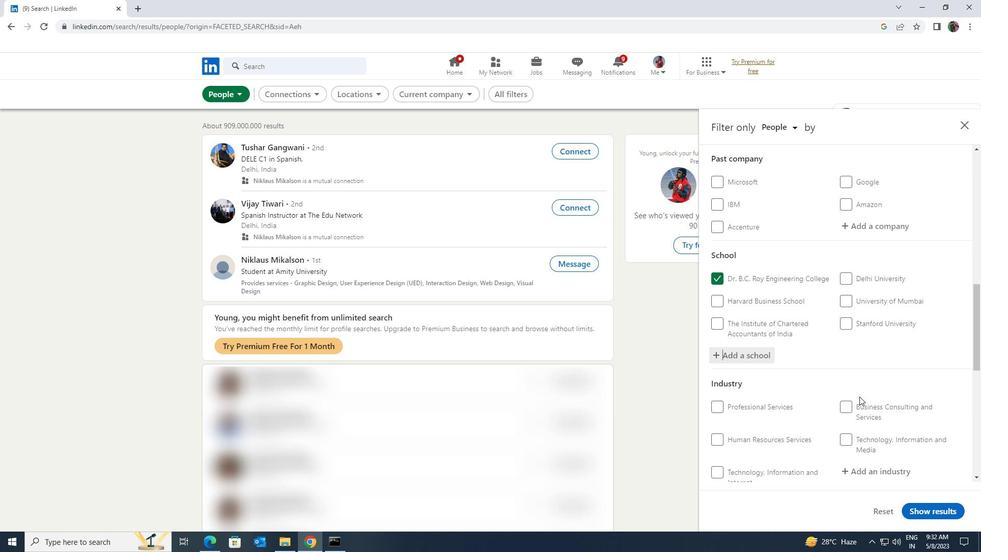 
Action: Mouse moved to (861, 416)
Screenshot: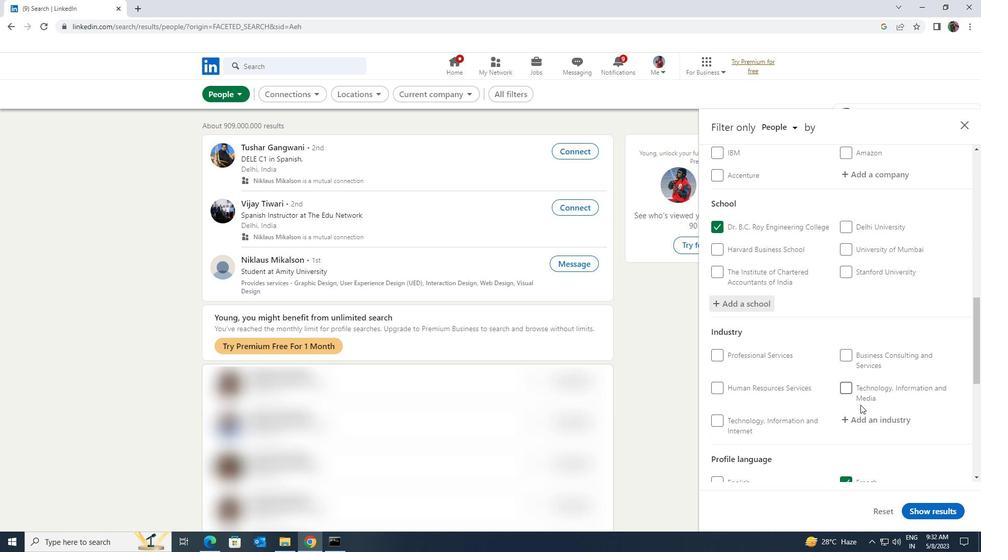 
Action: Mouse pressed left at (861, 416)
Screenshot: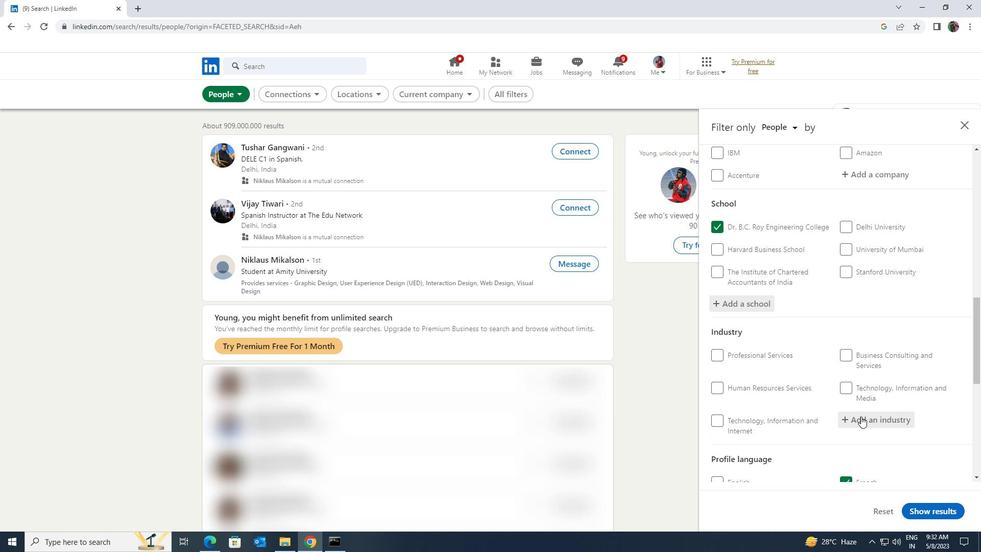 
Action: Key pressed <Key.shift>EVENT<Key.space>SERVICE<Key.enter>
Screenshot: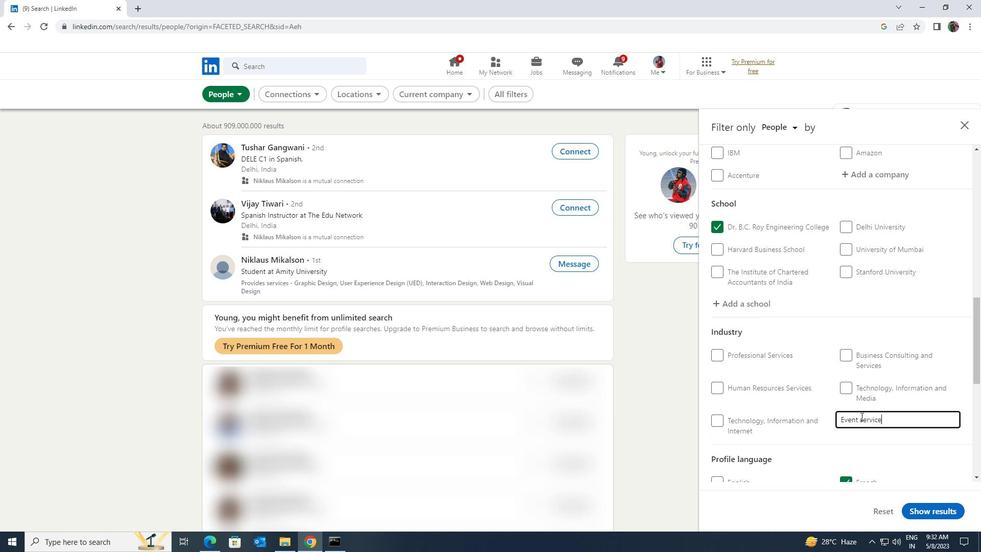 
Action: Mouse scrolled (861, 416) with delta (0, 0)
Screenshot: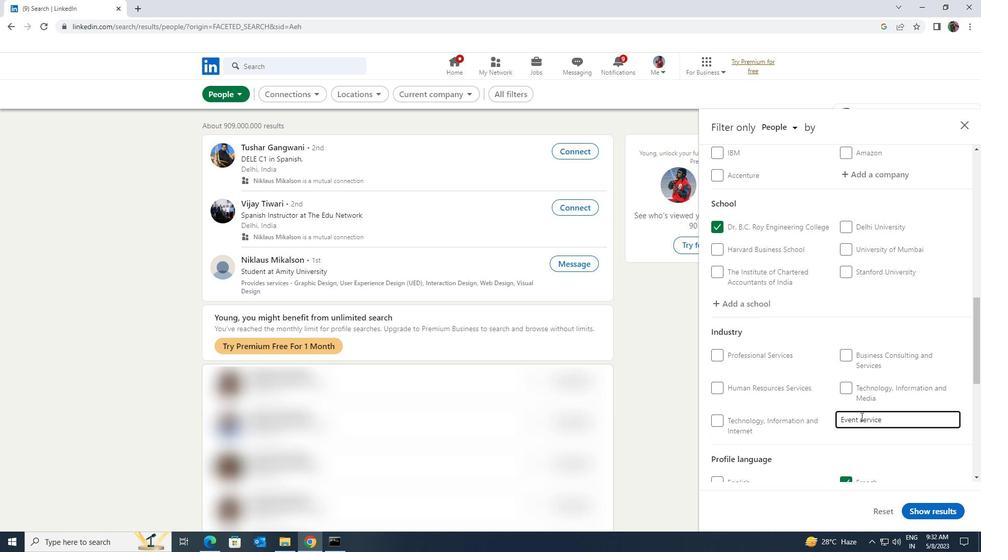 
Action: Mouse scrolled (861, 416) with delta (0, 0)
Screenshot: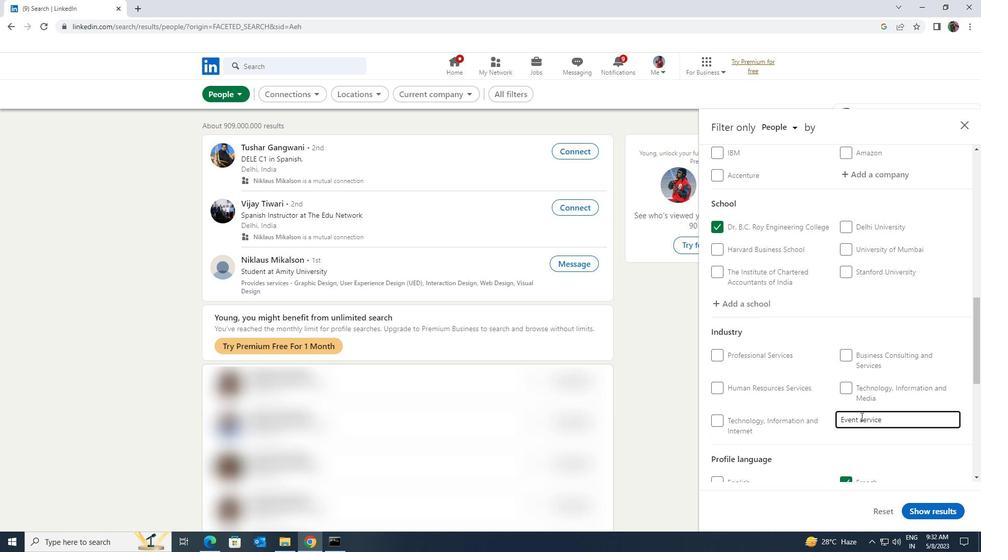 
Action: Mouse scrolled (861, 416) with delta (0, 0)
Screenshot: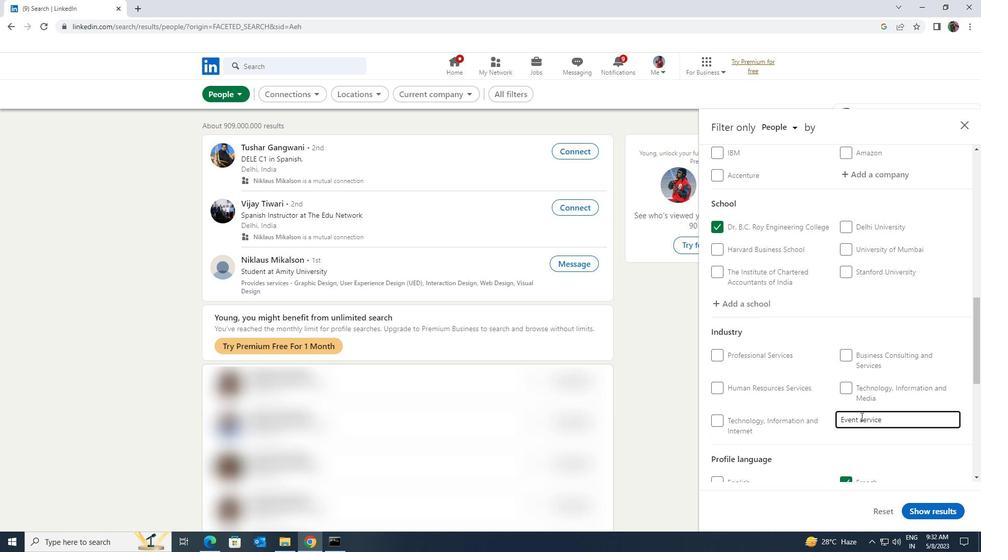 
Action: Mouse scrolled (861, 416) with delta (0, 0)
Screenshot: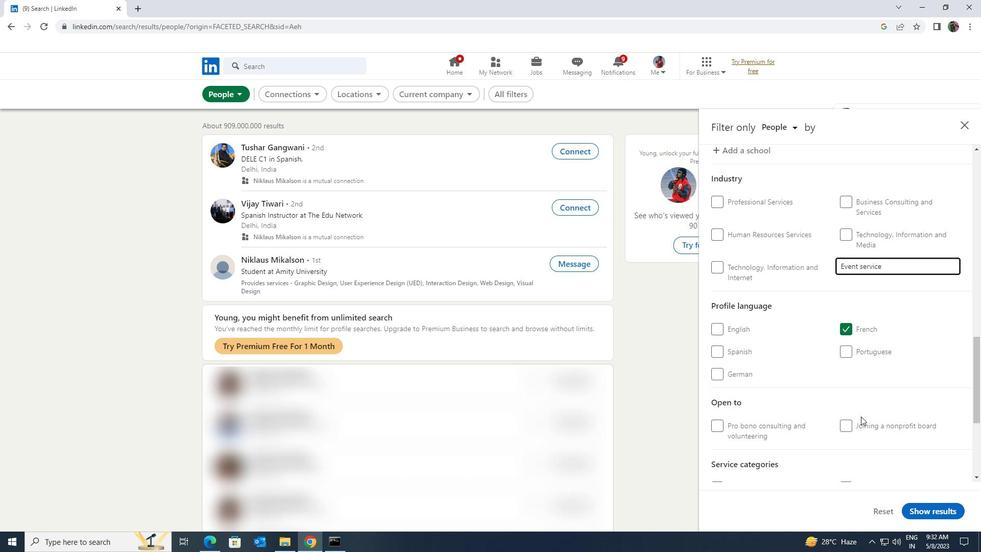 
Action: Mouse scrolled (861, 416) with delta (0, 0)
Screenshot: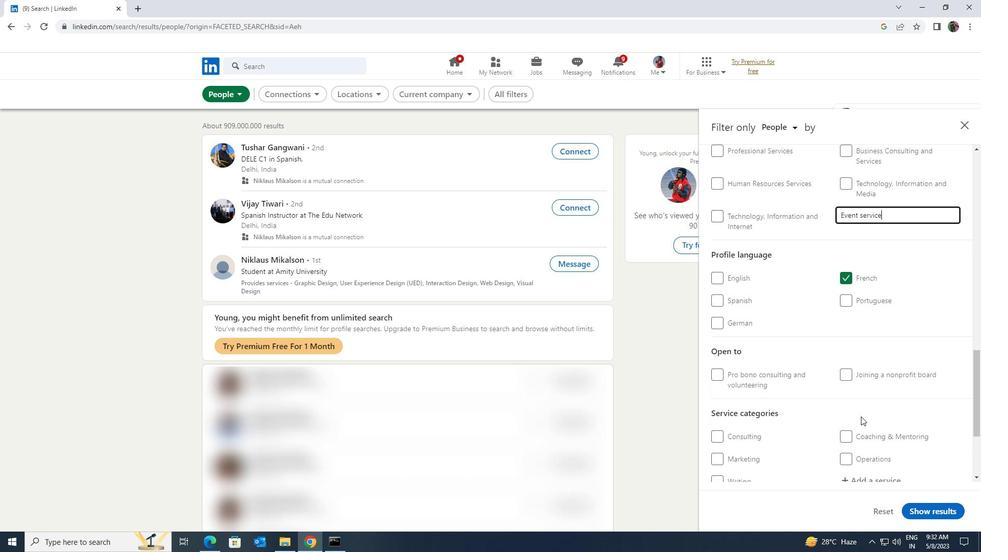 
Action: Mouse moved to (862, 426)
Screenshot: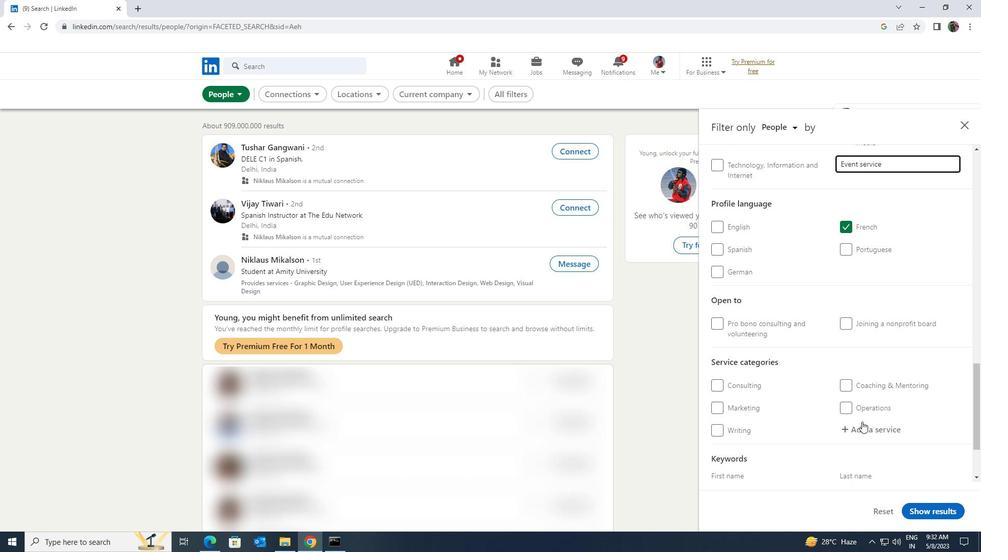 
Action: Mouse pressed left at (862, 426)
Screenshot: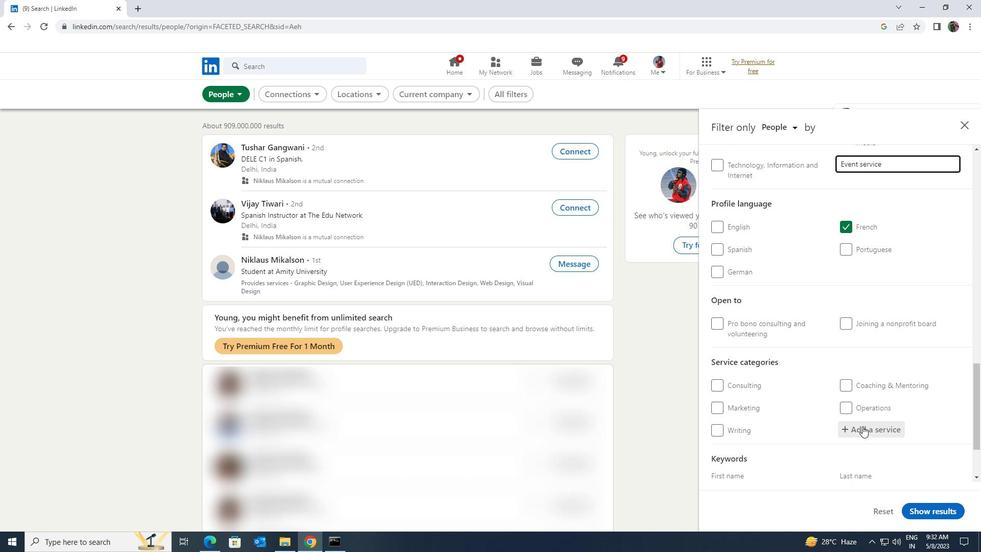 
Action: Key pressed <Key.shift><Key.shift>IMM
Screenshot: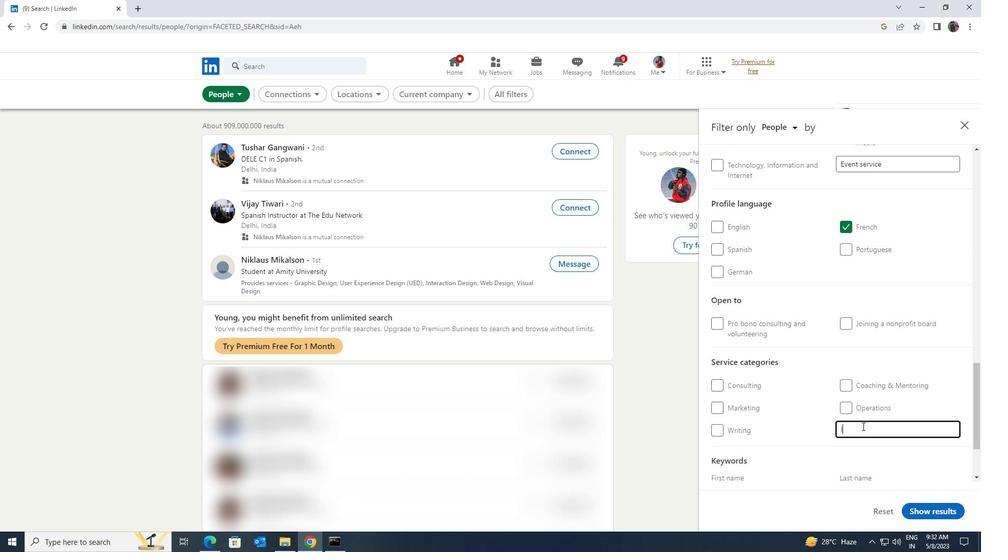 
Action: Mouse moved to (859, 440)
Screenshot: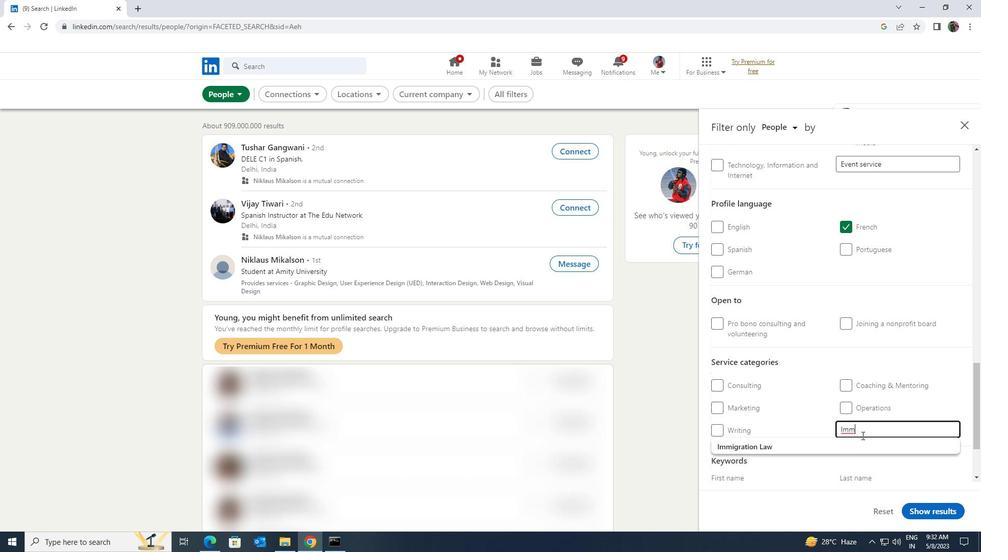 
Action: Mouse pressed left at (859, 440)
Screenshot: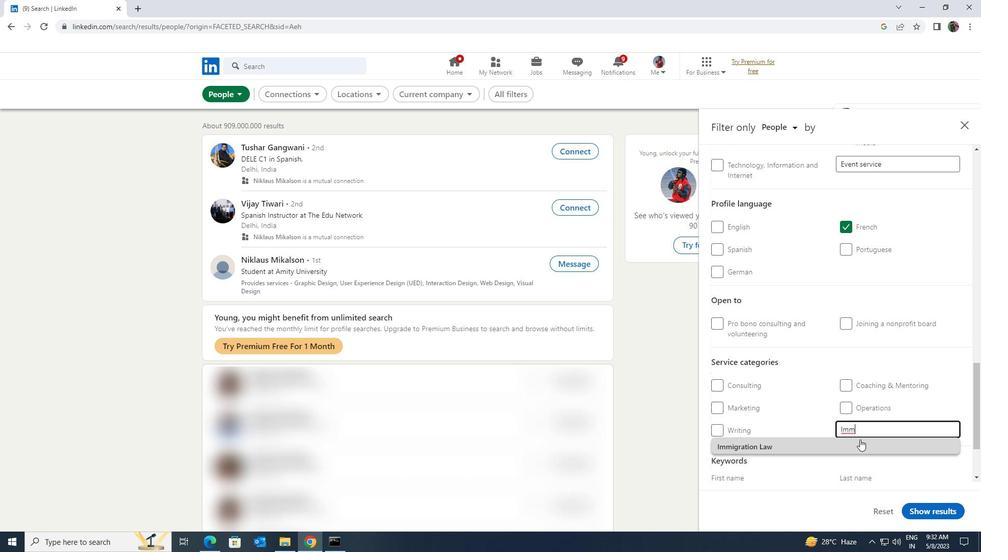 
Action: Mouse scrolled (859, 439) with delta (0, 0)
Screenshot: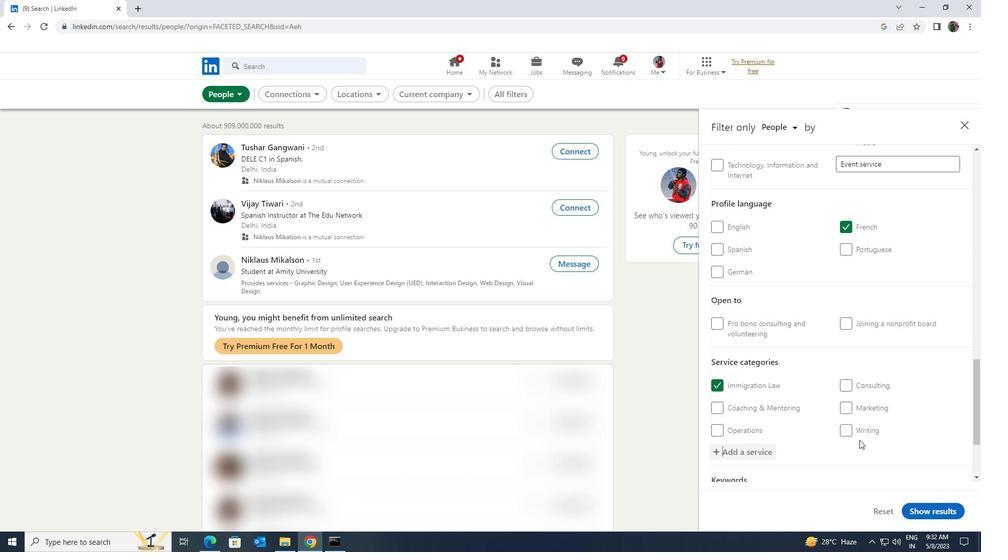 
Action: Mouse scrolled (859, 439) with delta (0, 0)
Screenshot: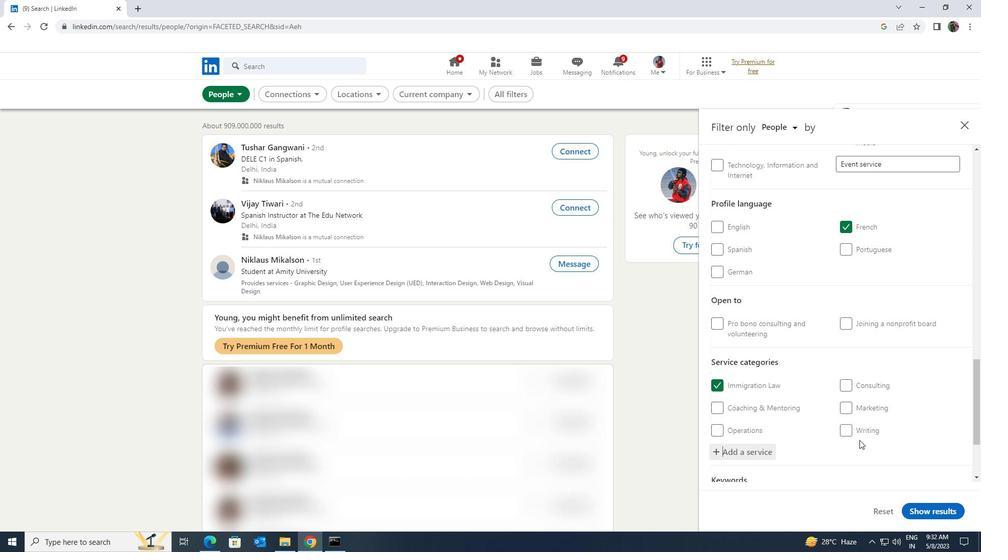 
Action: Mouse moved to (826, 441)
Screenshot: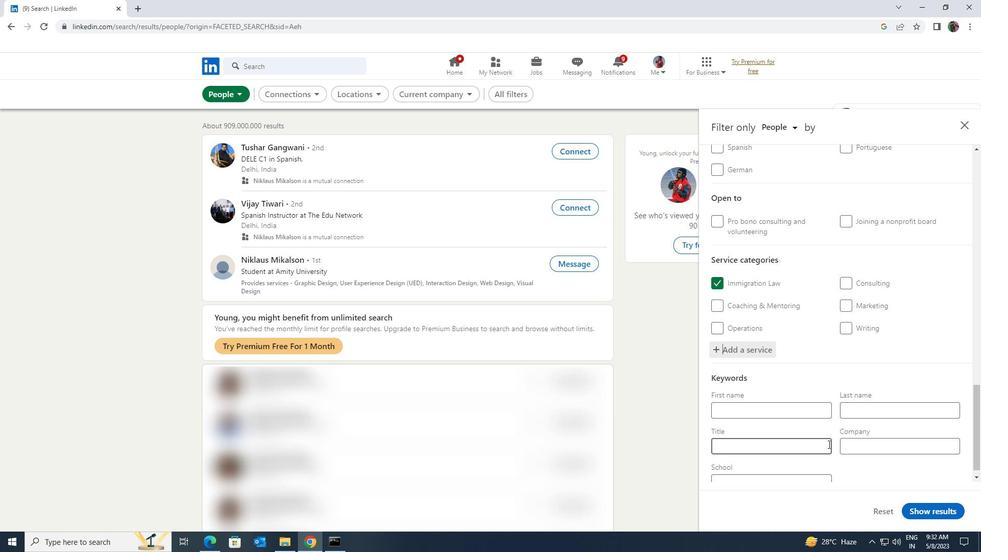 
Action: Mouse pressed left at (826, 441)
Screenshot: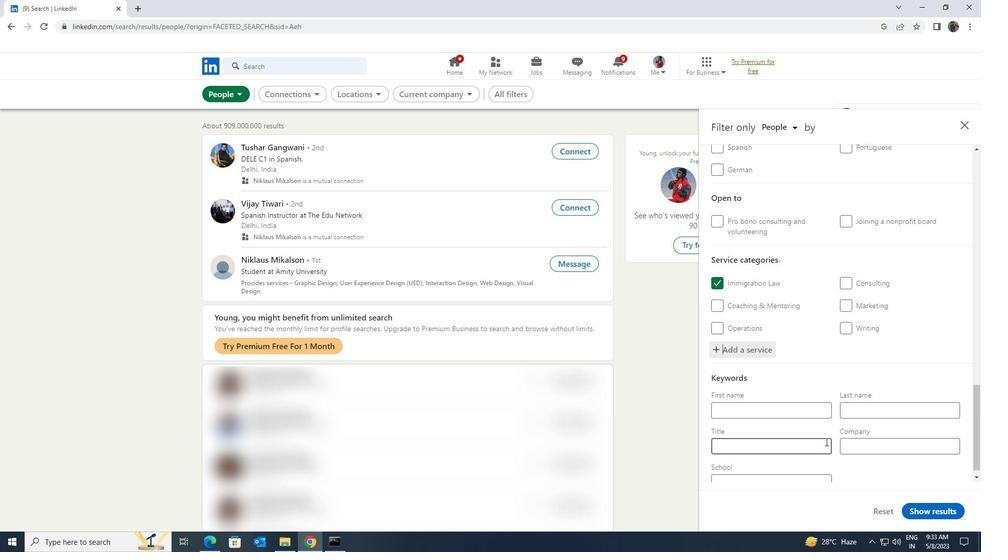 
Action: Key pressed <Key.shift><Key.shift><Key.shift><Key.shift><Key.shift><Key.shift>MECHANIC
Screenshot: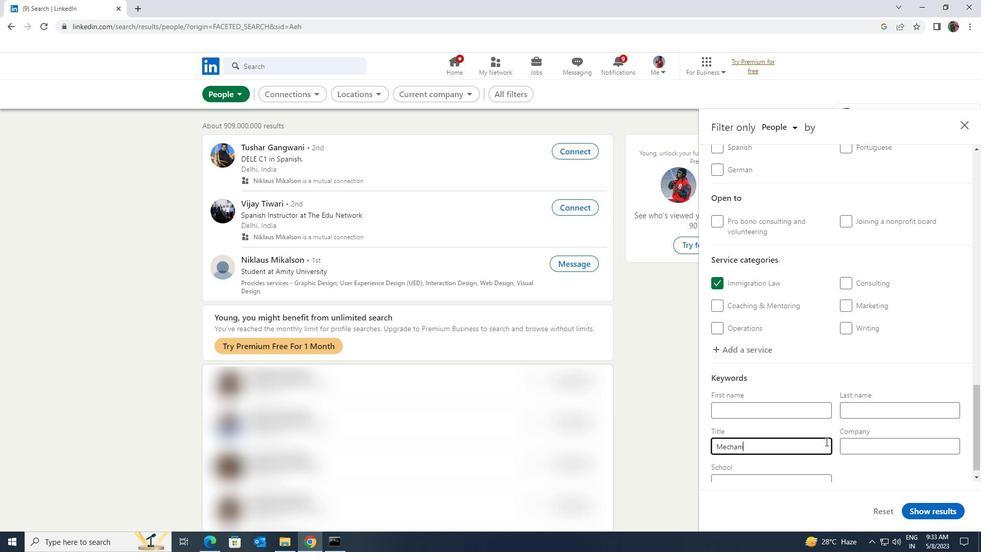 
Action: Mouse moved to (928, 505)
Screenshot: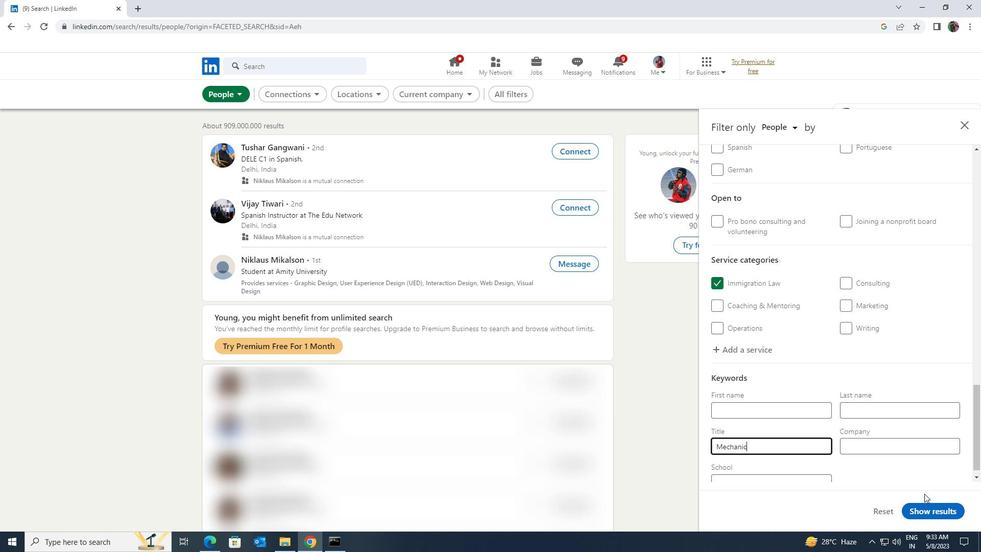 
Action: Mouse pressed left at (928, 505)
Screenshot: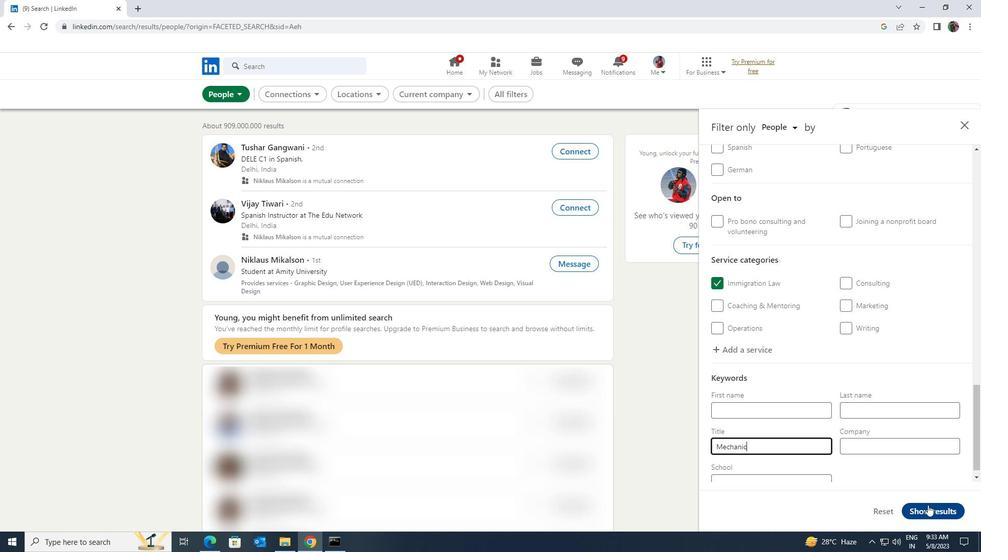 
